 Task: Open Card Change Request Review in Board Product Feature Prioritization and Roadmap Planning to Workspace Compliance and Regulation and add a team member Softage.2@softage.net, a label Yellow, a checklist Financial Forecasting, an attachment from your google drive, a color Yellow and finally, add a card description 'Conduct customer research for new product design and development' and a comment 'Collaboration and communication are key to success for this task, so let us make sure everyone is informed and involved.'. Add a start date 'Jan 06, 1900' with a due date 'Jan 13, 1900'
Action: Mouse moved to (86, 44)
Screenshot: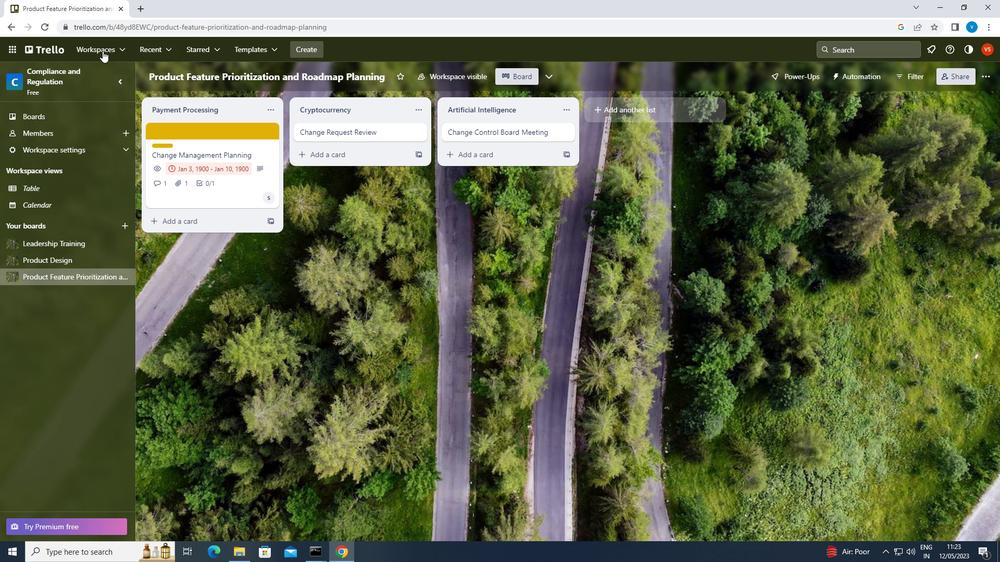 
Action: Mouse pressed left at (86, 44)
Screenshot: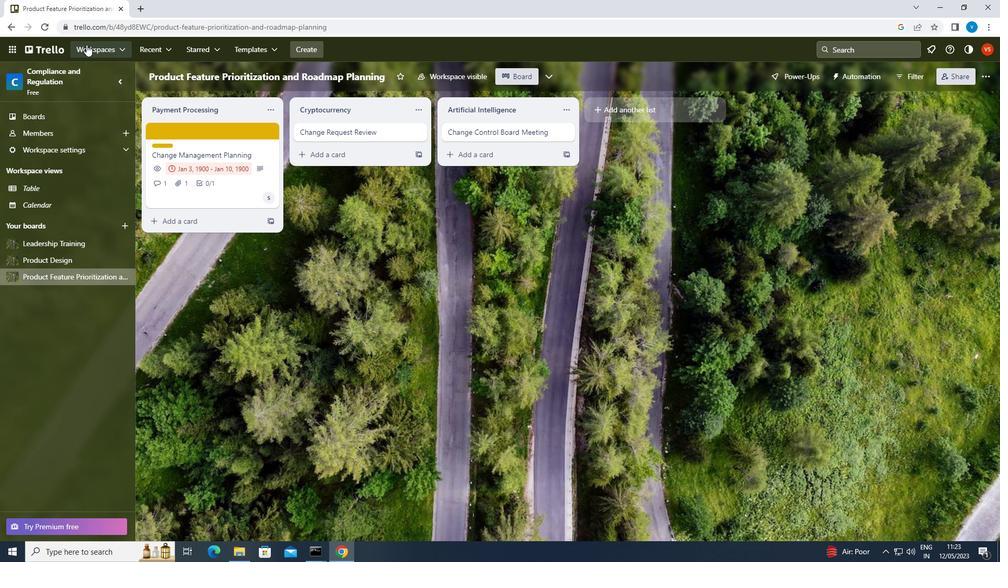 
Action: Mouse moved to (131, 277)
Screenshot: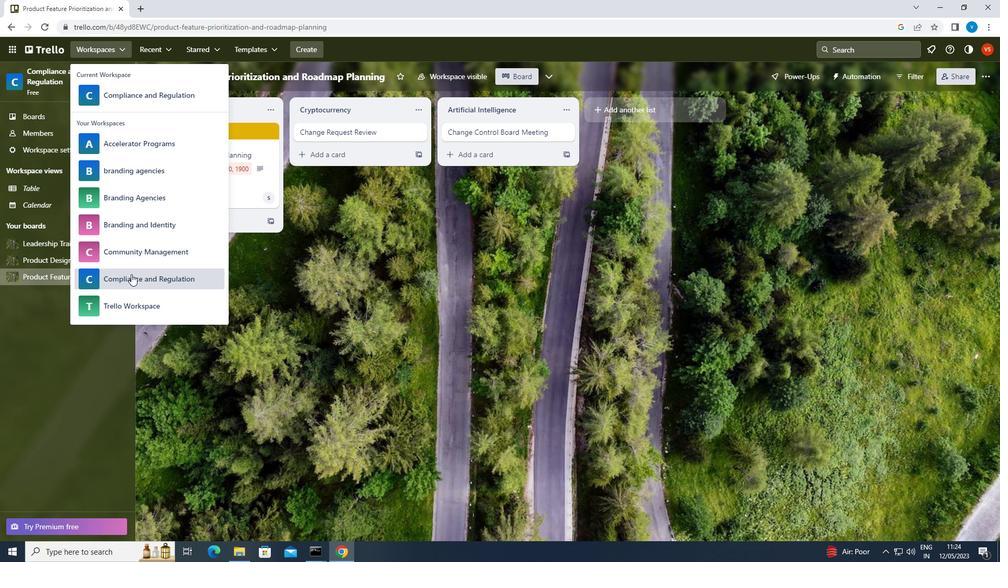 
Action: Mouse pressed left at (131, 277)
Screenshot: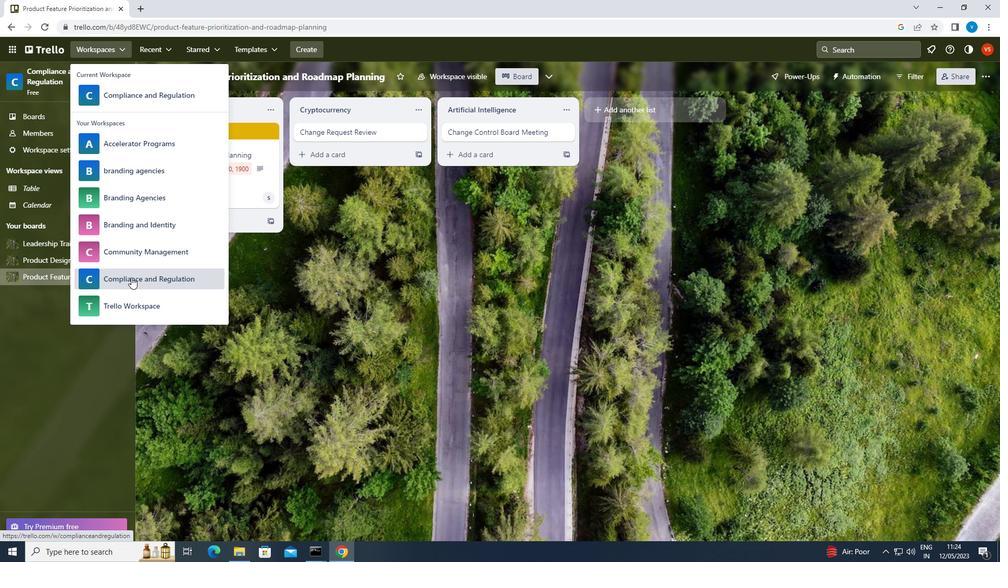 
Action: Mouse moved to (763, 422)
Screenshot: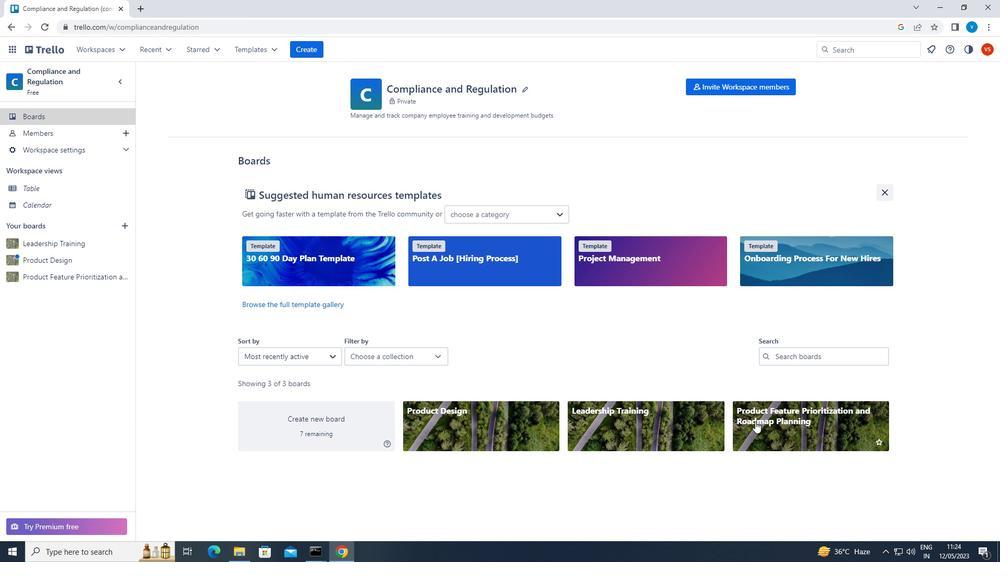 
Action: Mouse pressed left at (763, 422)
Screenshot: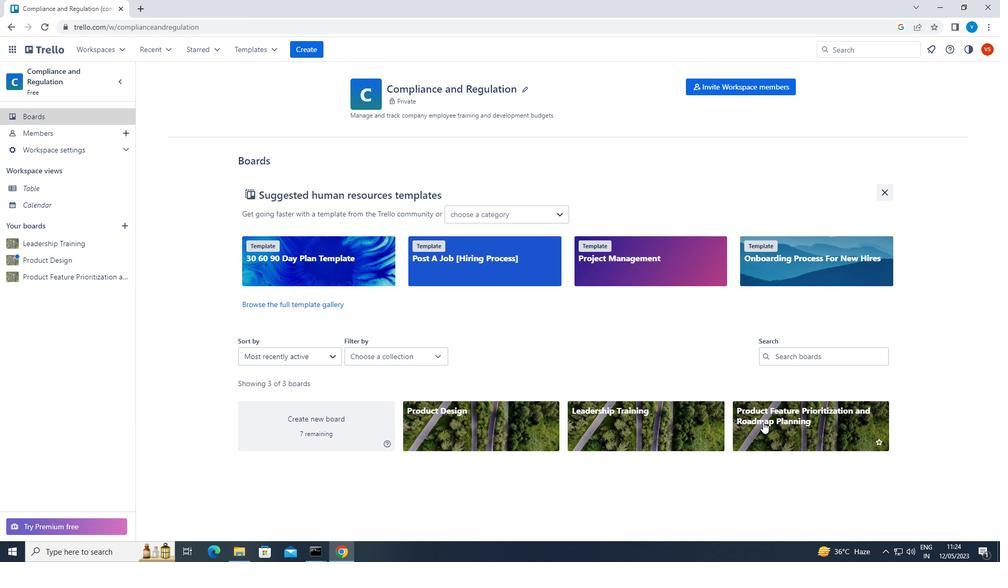 
Action: Mouse moved to (345, 133)
Screenshot: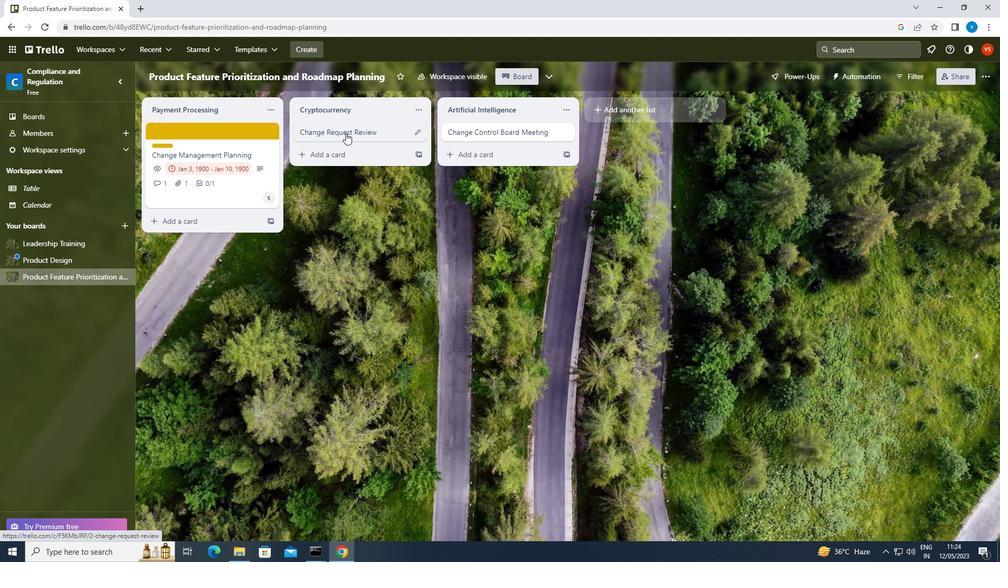 
Action: Mouse pressed left at (345, 133)
Screenshot: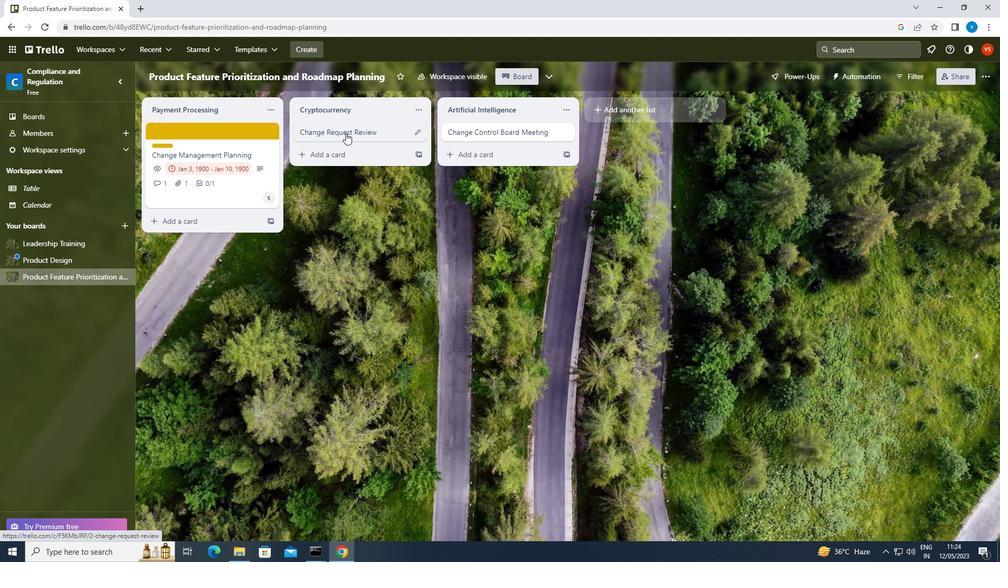 
Action: Mouse moved to (624, 169)
Screenshot: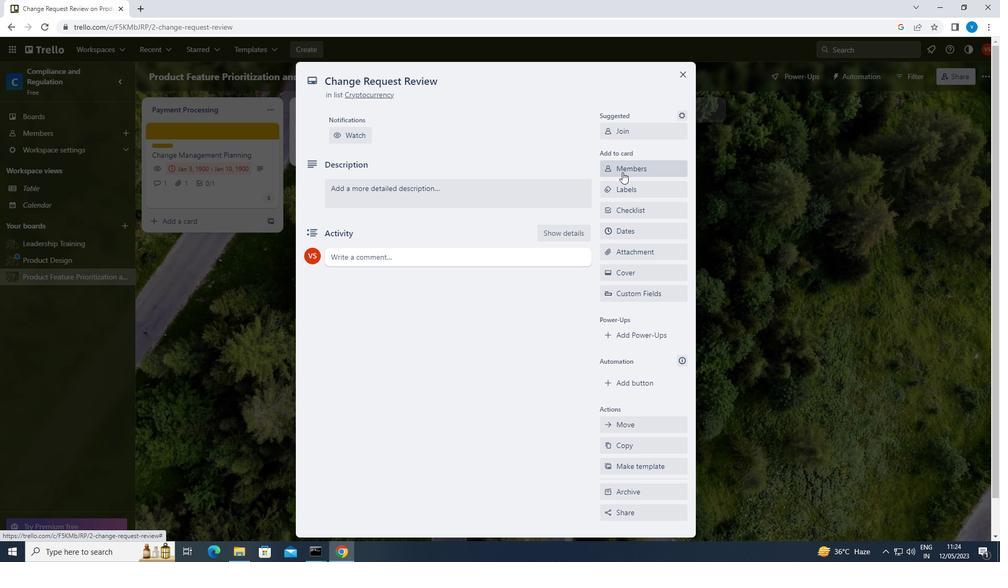 
Action: Mouse pressed left at (624, 169)
Screenshot: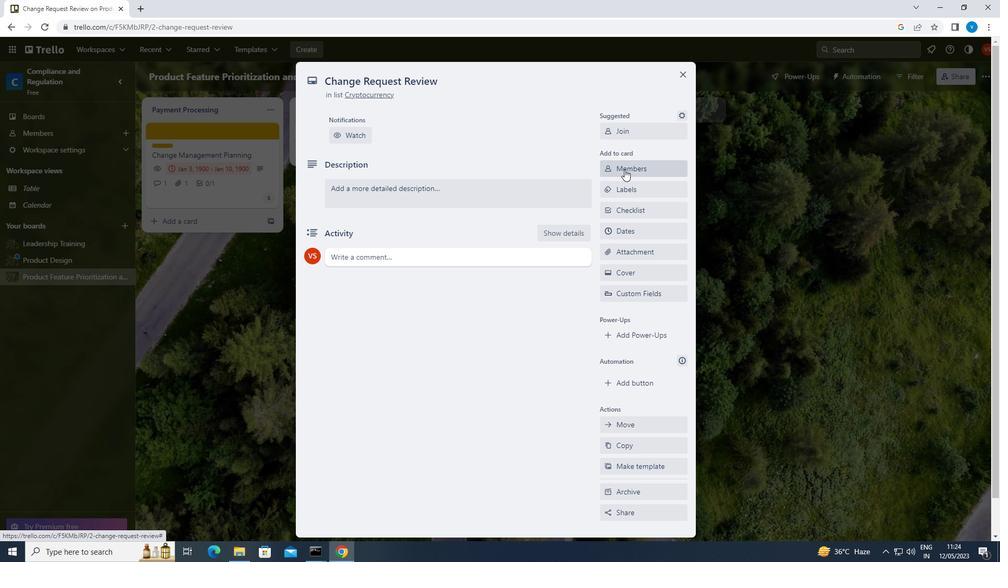 
Action: Key pressed <Key.shift>SOFTAGE.2<Key.shift><Key.shift>@SOFTAGE.NET
Screenshot: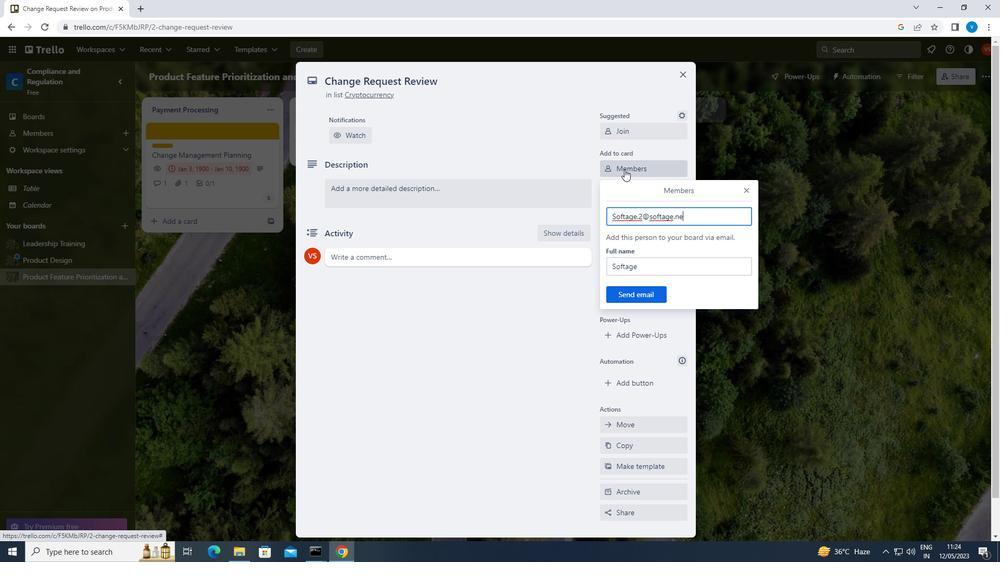 
Action: Mouse moved to (655, 290)
Screenshot: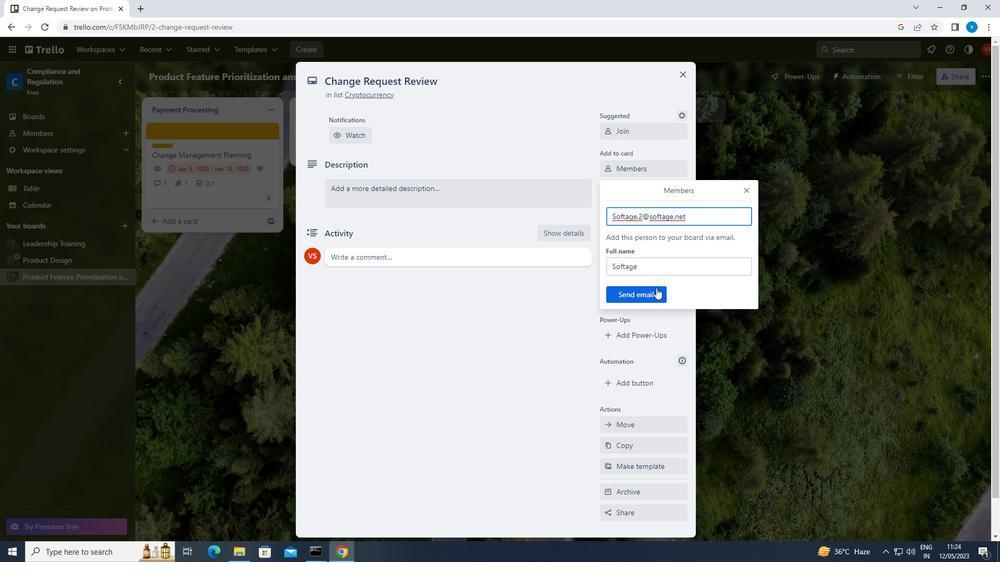 
Action: Mouse pressed left at (655, 290)
Screenshot: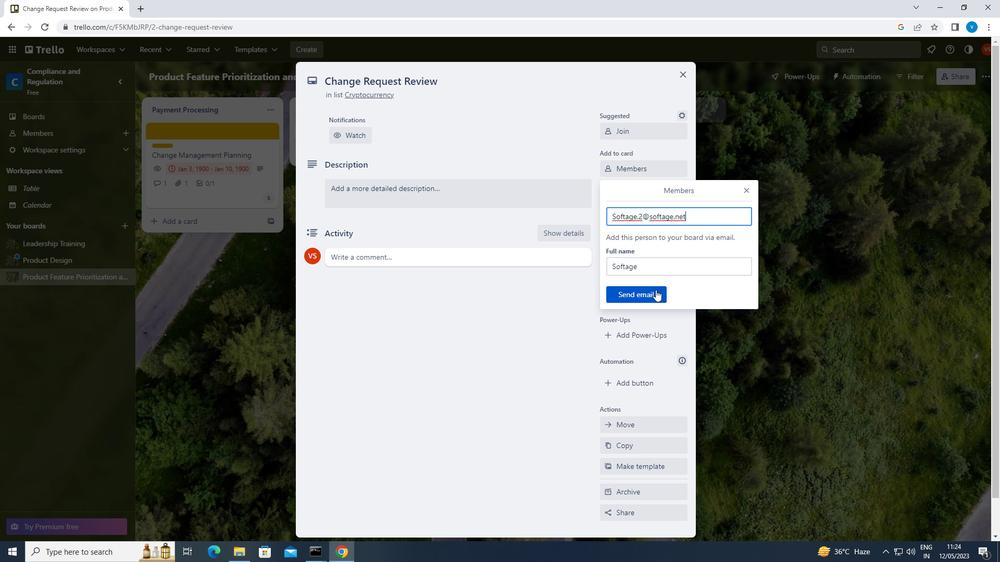 
Action: Mouse moved to (661, 192)
Screenshot: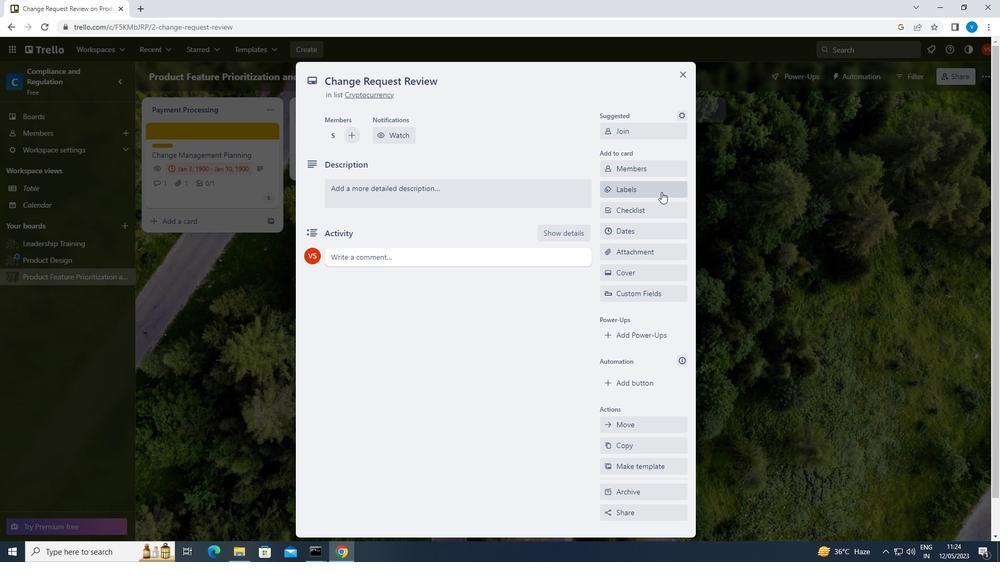 
Action: Mouse pressed left at (661, 192)
Screenshot: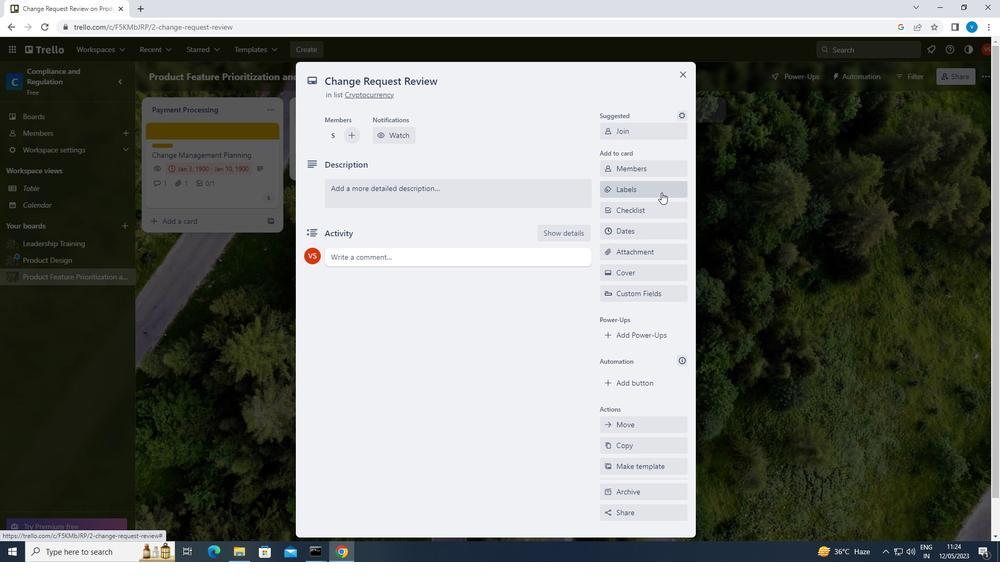 
Action: Mouse moved to (660, 291)
Screenshot: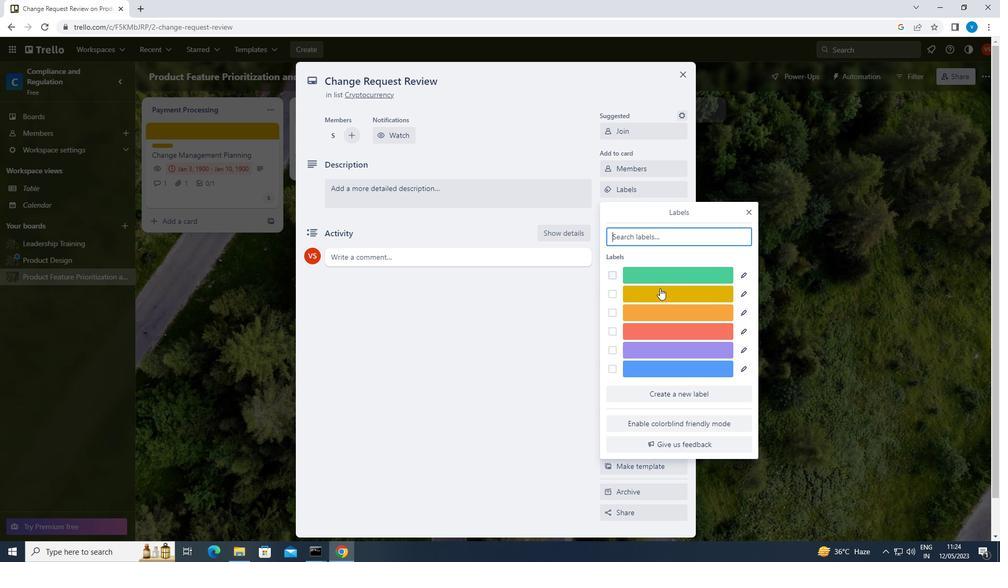 
Action: Mouse pressed left at (660, 291)
Screenshot: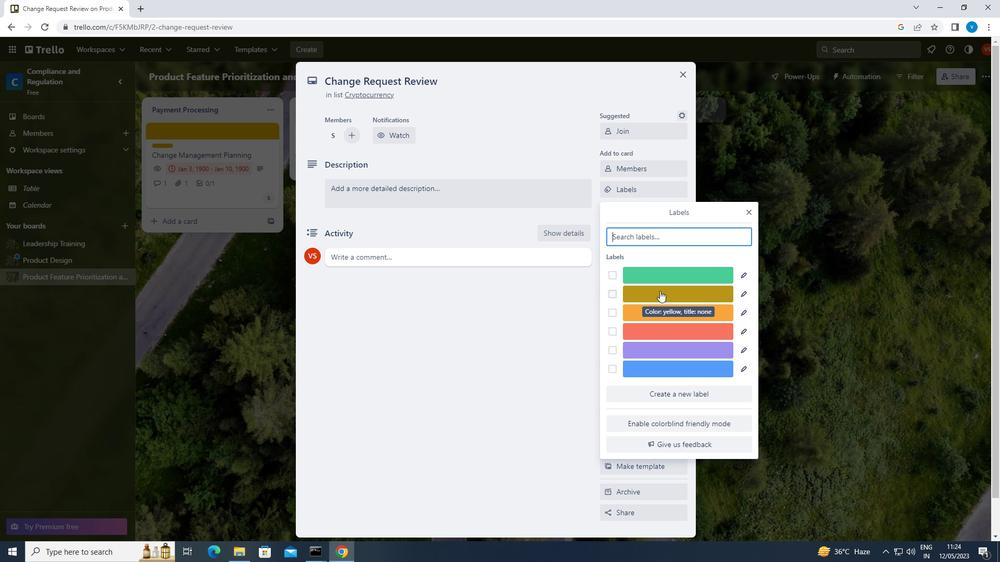 
Action: Mouse moved to (752, 210)
Screenshot: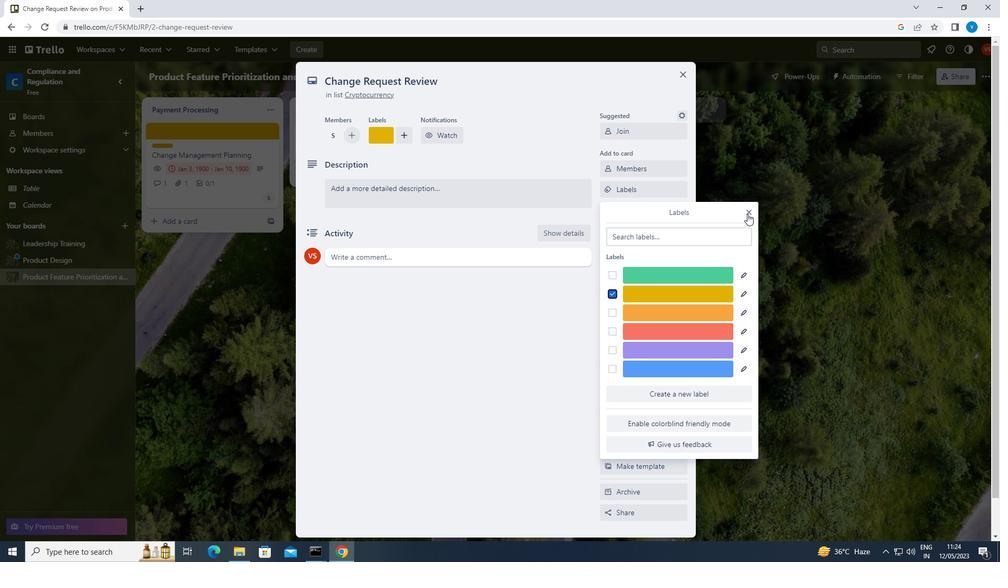 
Action: Mouse pressed left at (752, 210)
Screenshot: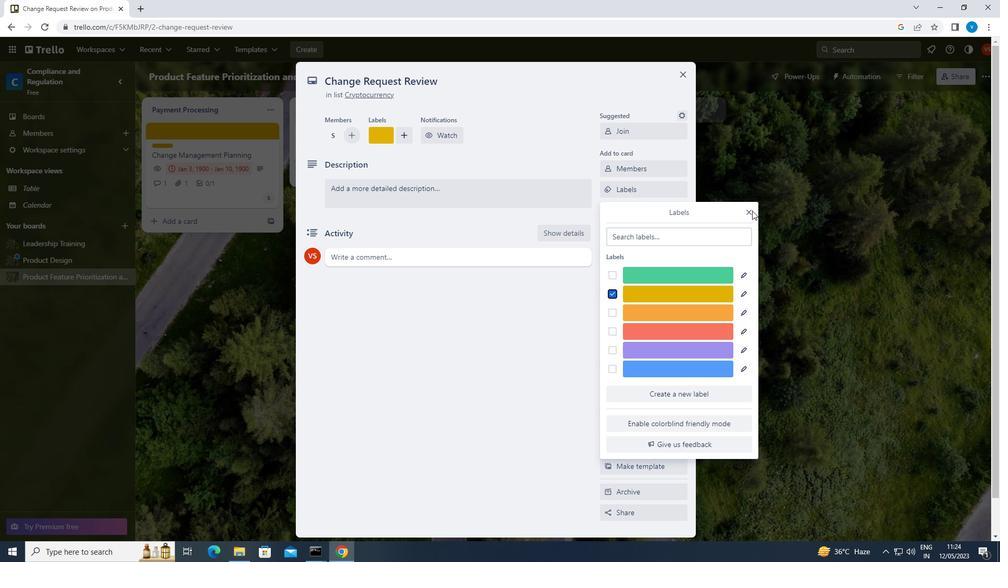 
Action: Mouse moved to (750, 211)
Screenshot: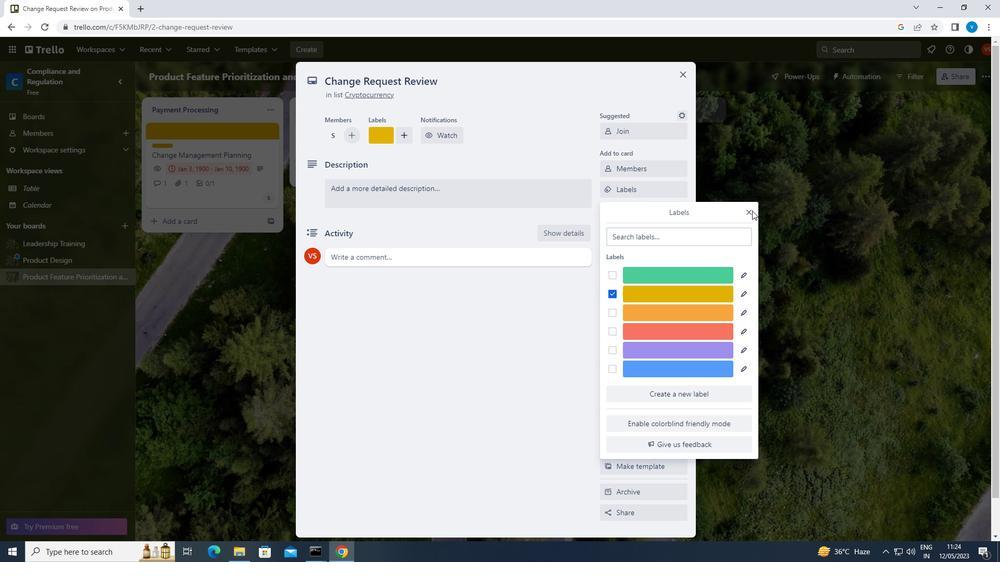 
Action: Mouse pressed left at (750, 211)
Screenshot: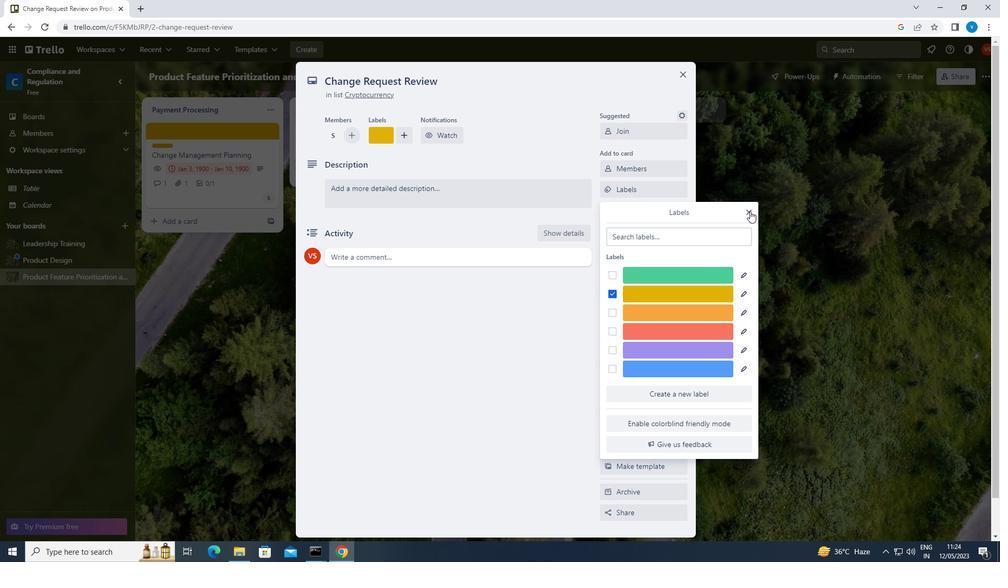 
Action: Mouse moved to (619, 211)
Screenshot: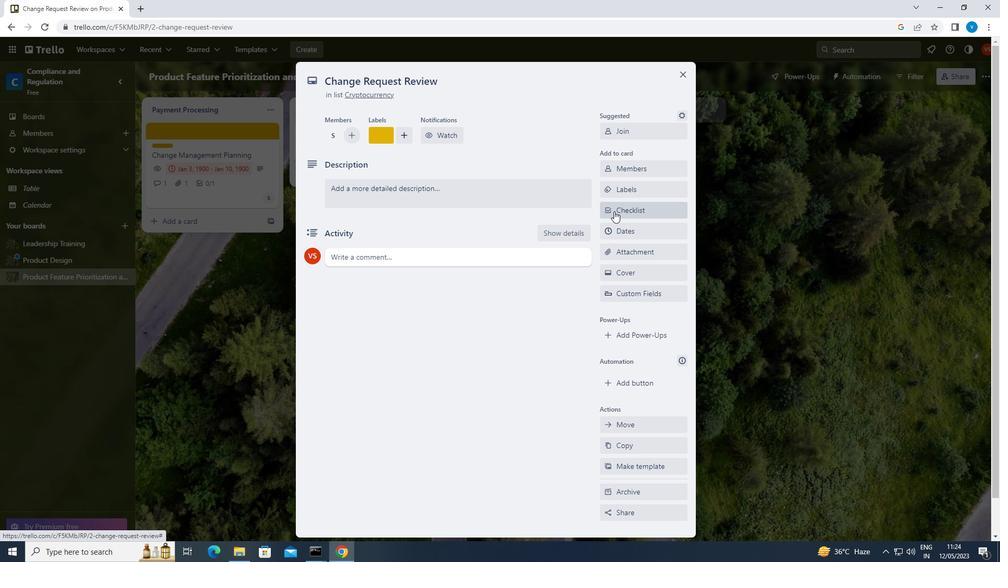 
Action: Mouse pressed left at (619, 211)
Screenshot: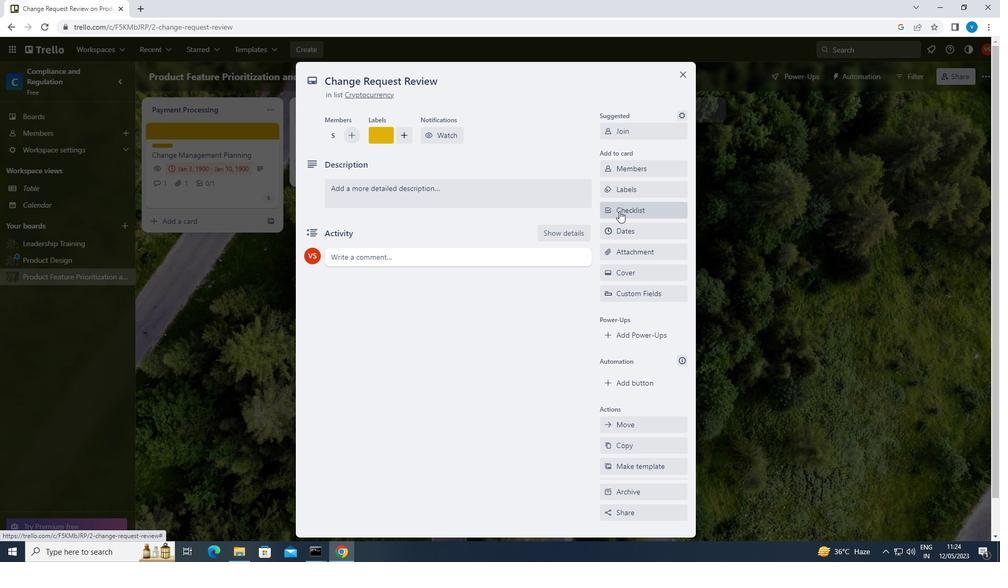 
Action: Mouse moved to (640, 325)
Screenshot: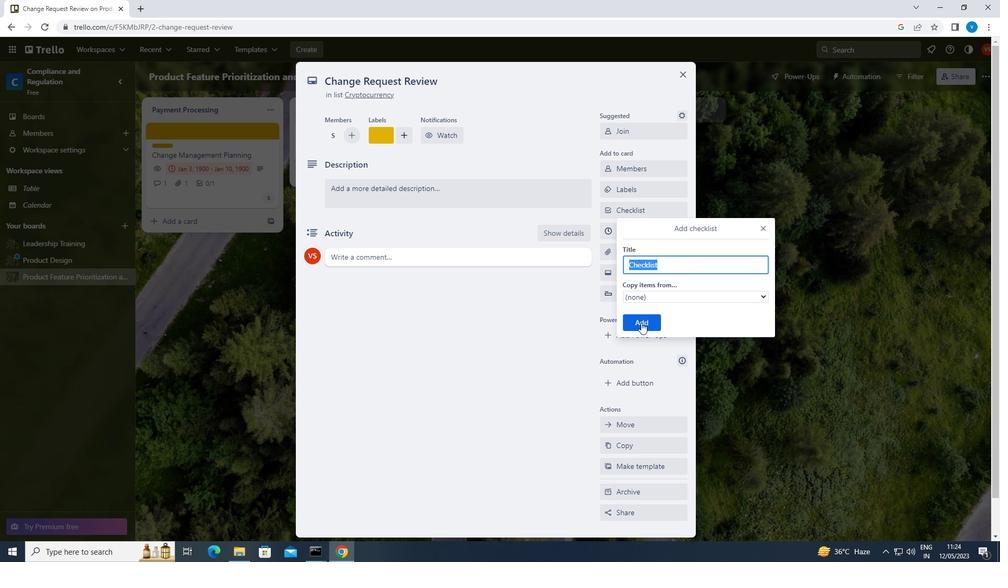 
Action: Mouse pressed left at (640, 325)
Screenshot: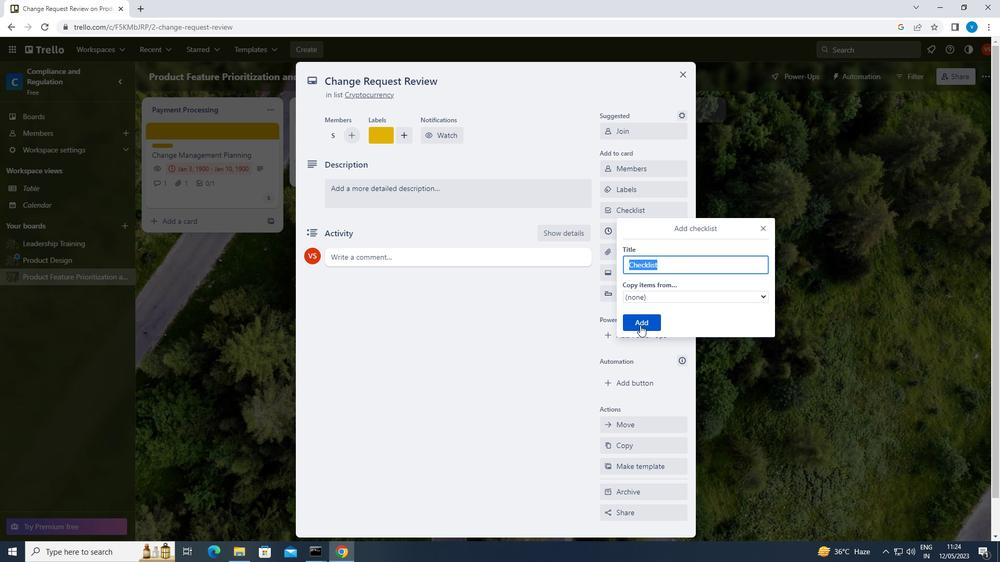 
Action: Mouse moved to (539, 276)
Screenshot: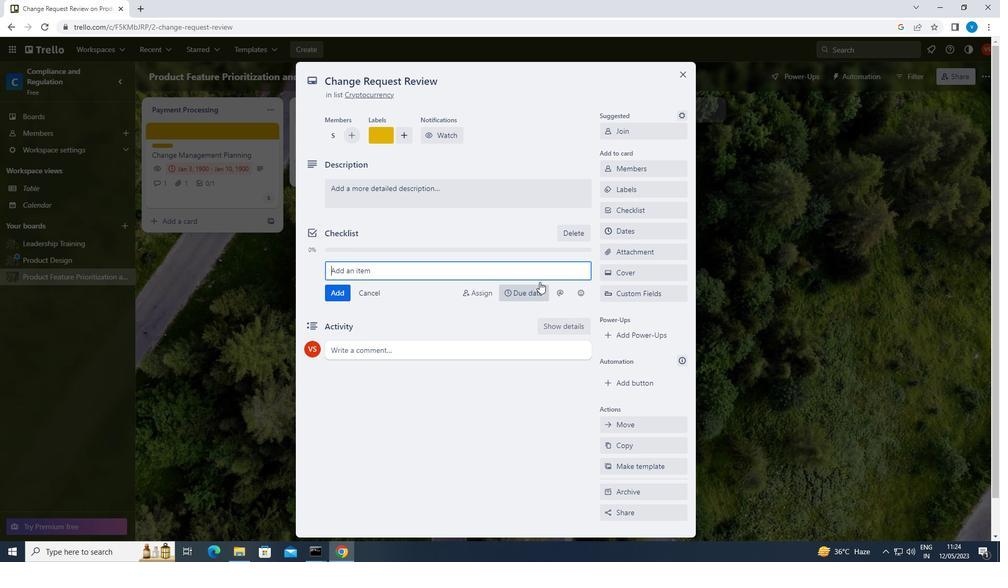 
Action: Key pressed <Key.shift>FINANCIAL<Key.space><Key.shift>FORECASTING
Screenshot: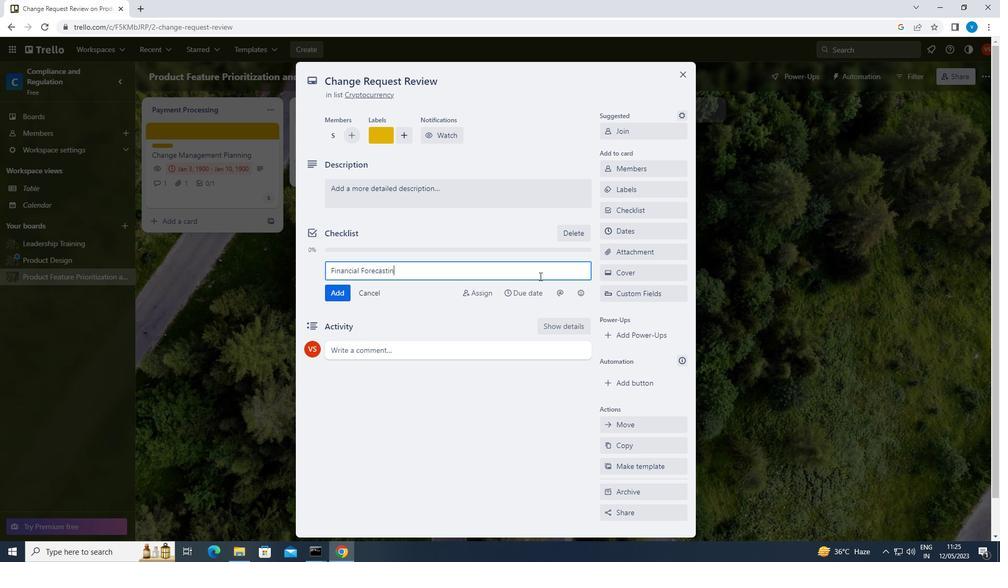 
Action: Mouse moved to (342, 292)
Screenshot: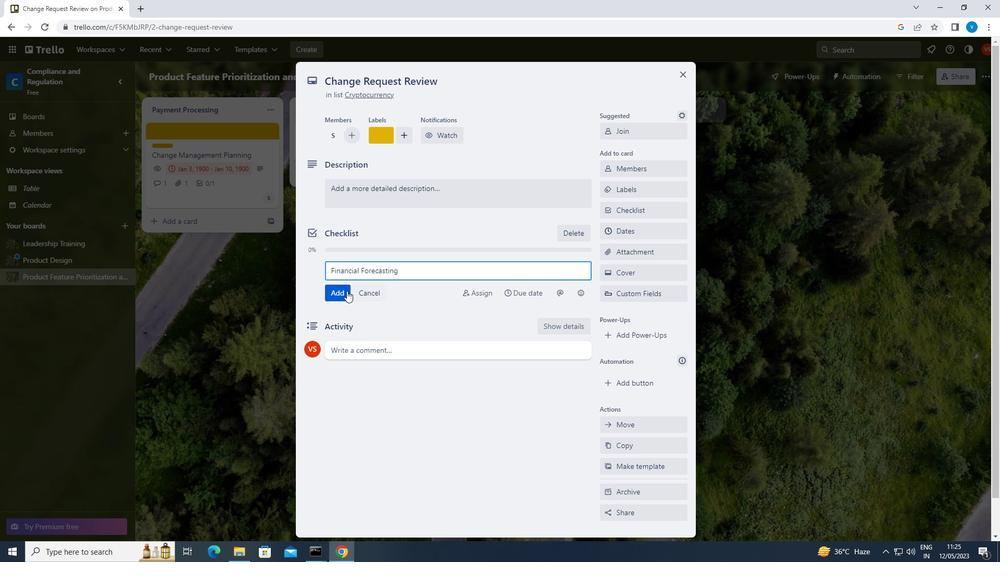 
Action: Mouse pressed left at (342, 292)
Screenshot: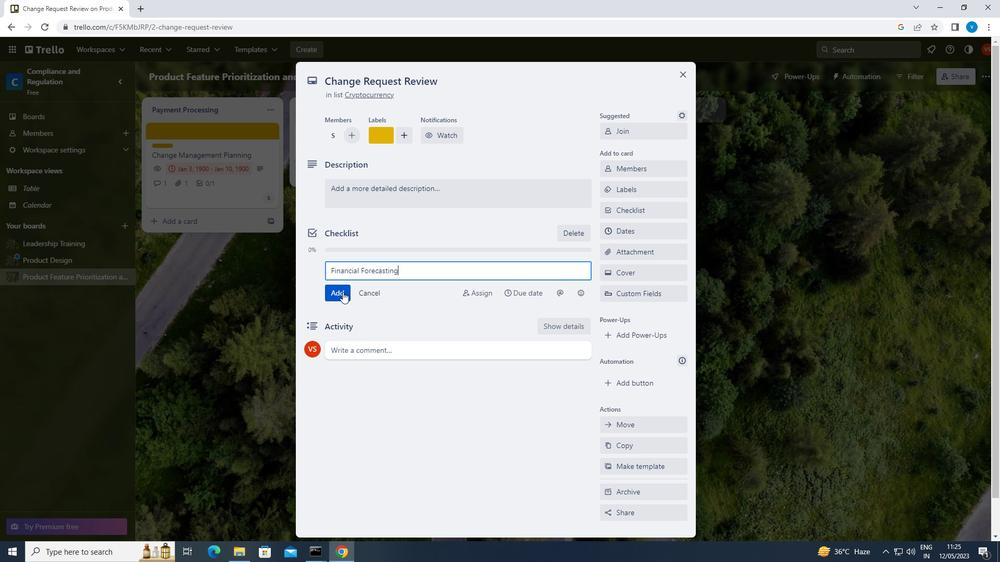 
Action: Mouse moved to (645, 248)
Screenshot: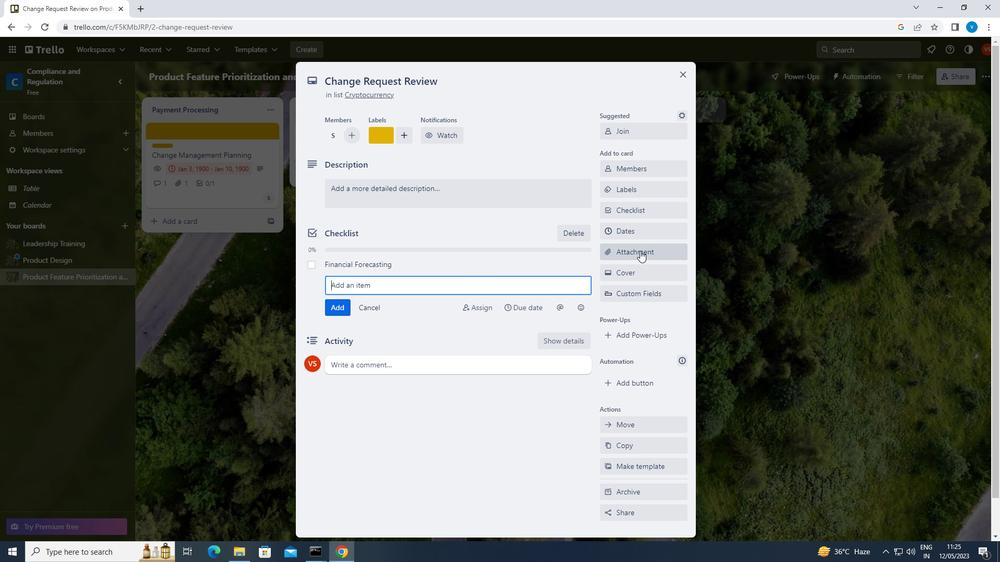 
Action: Mouse pressed left at (645, 248)
Screenshot: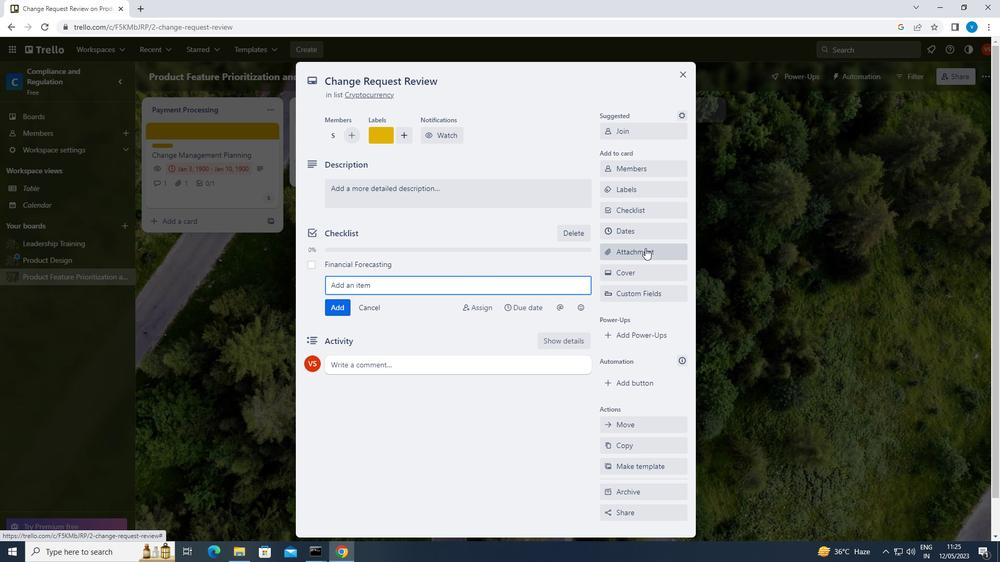 
Action: Mouse moved to (631, 331)
Screenshot: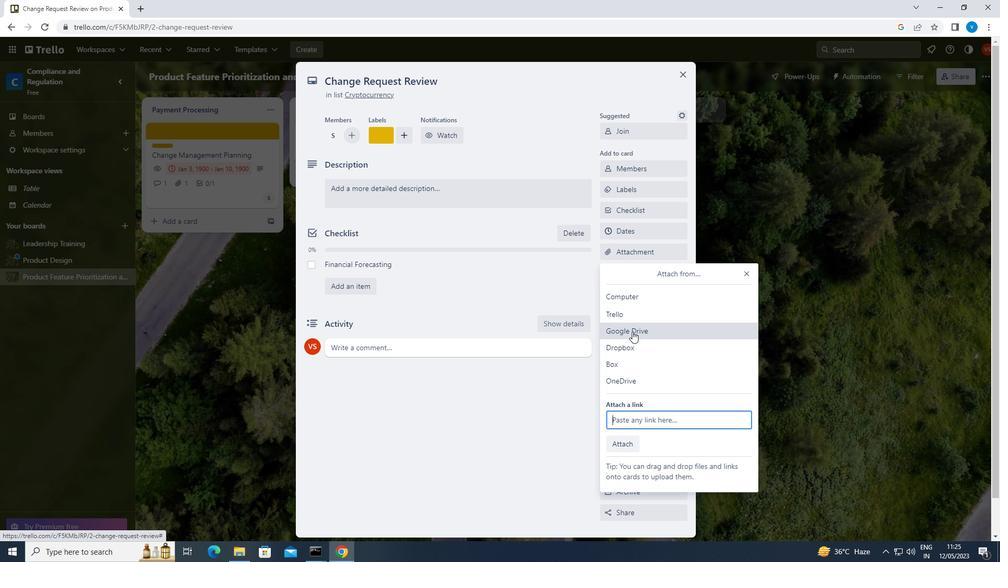 
Action: Mouse pressed left at (631, 331)
Screenshot: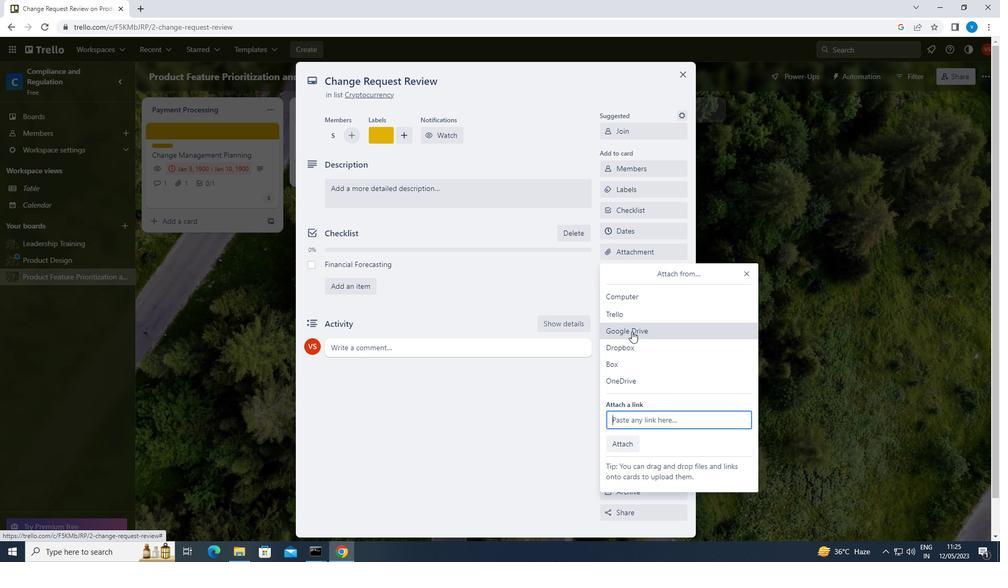 
Action: Mouse moved to (304, 253)
Screenshot: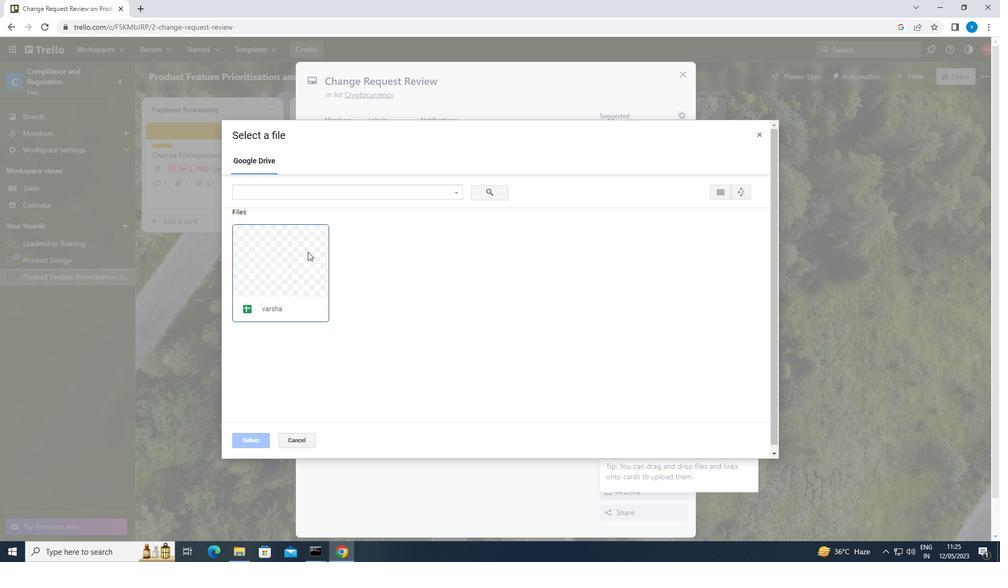
Action: Mouse pressed left at (304, 253)
Screenshot: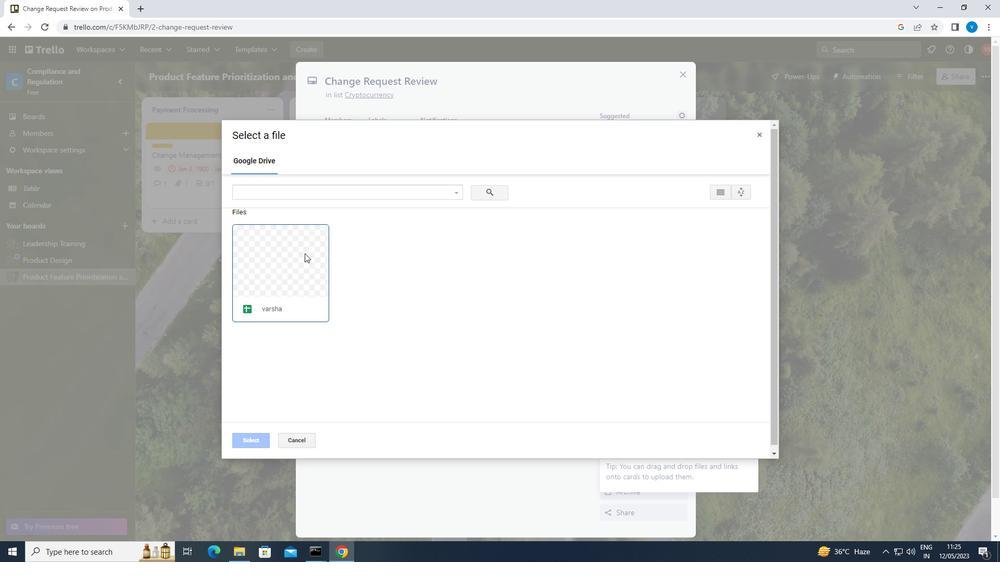 
Action: Mouse moved to (246, 438)
Screenshot: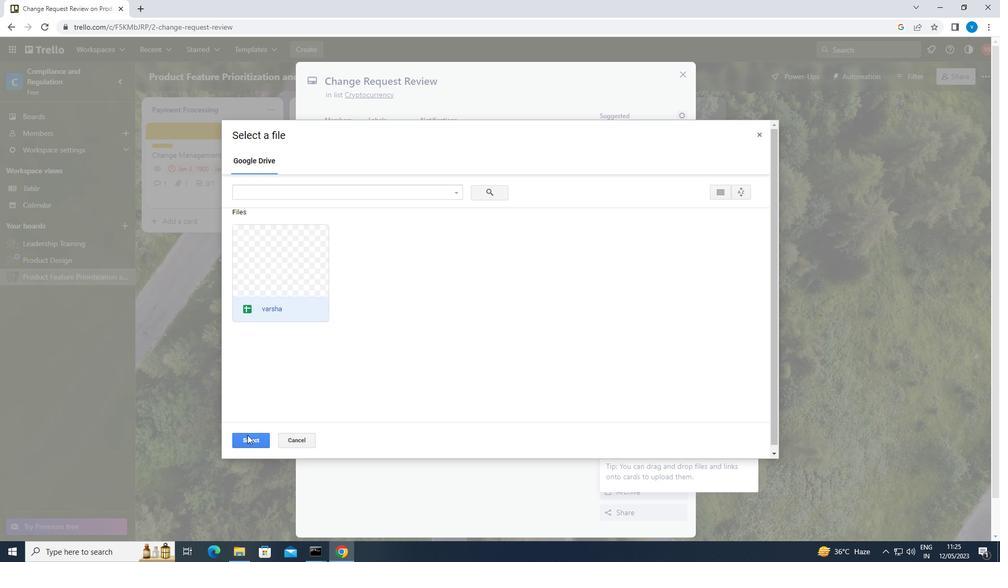 
Action: Mouse pressed left at (246, 438)
Screenshot: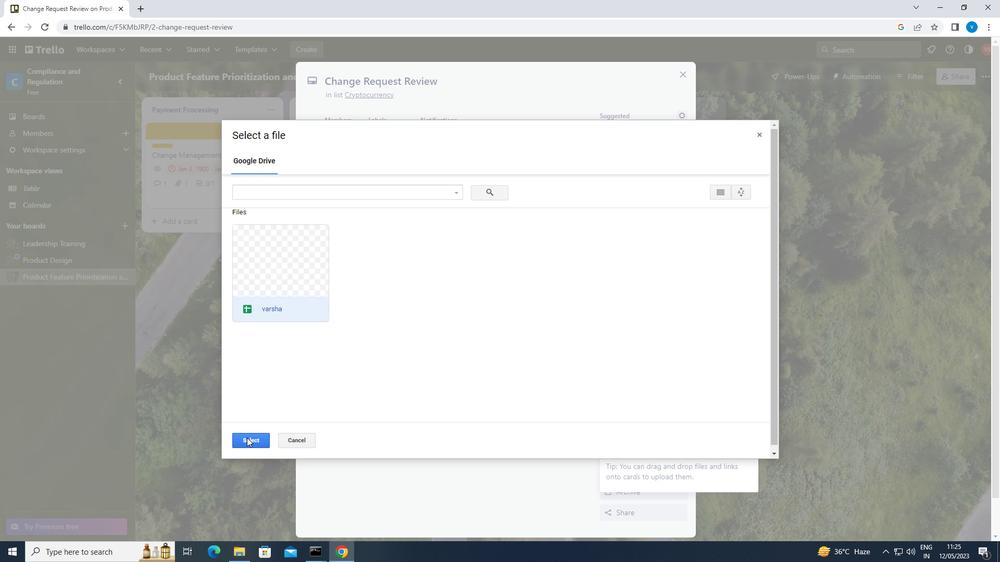 
Action: Mouse moved to (632, 276)
Screenshot: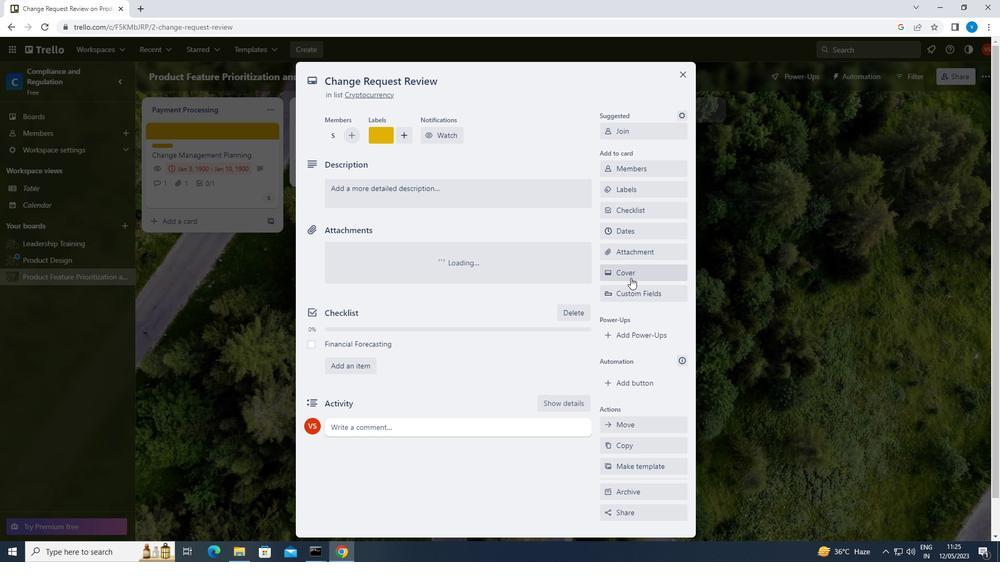
Action: Mouse pressed left at (632, 276)
Screenshot: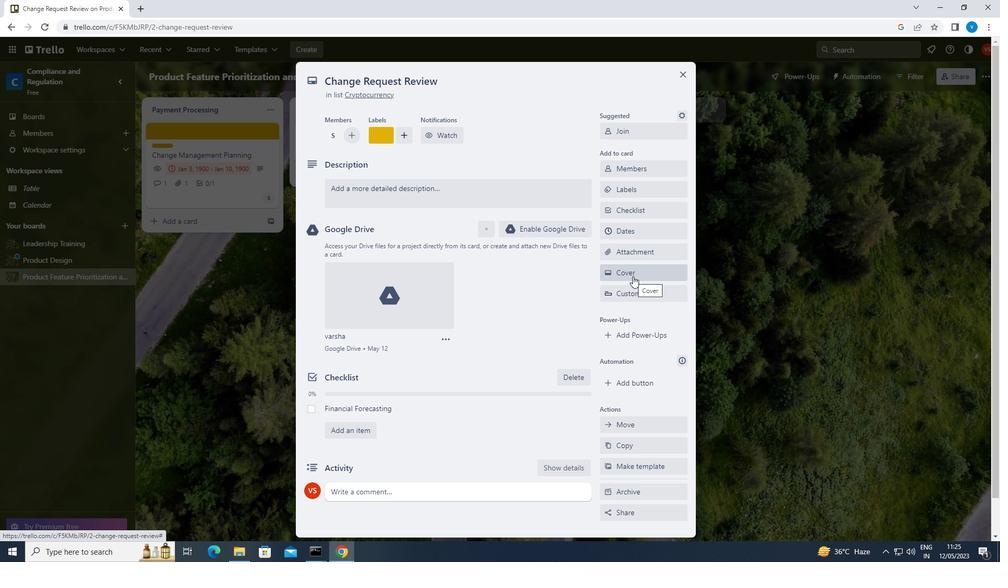
Action: Mouse moved to (651, 166)
Screenshot: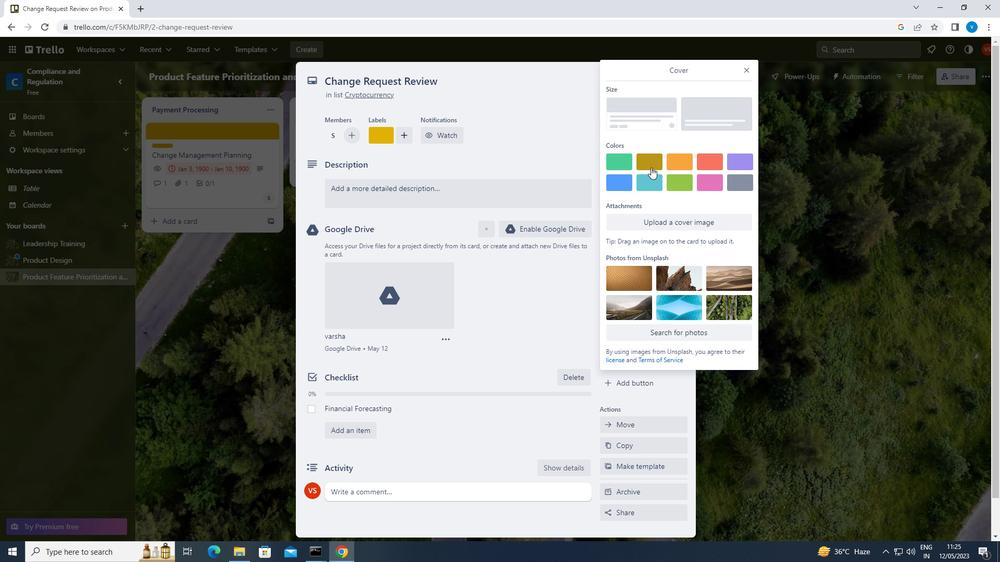
Action: Mouse pressed left at (651, 166)
Screenshot: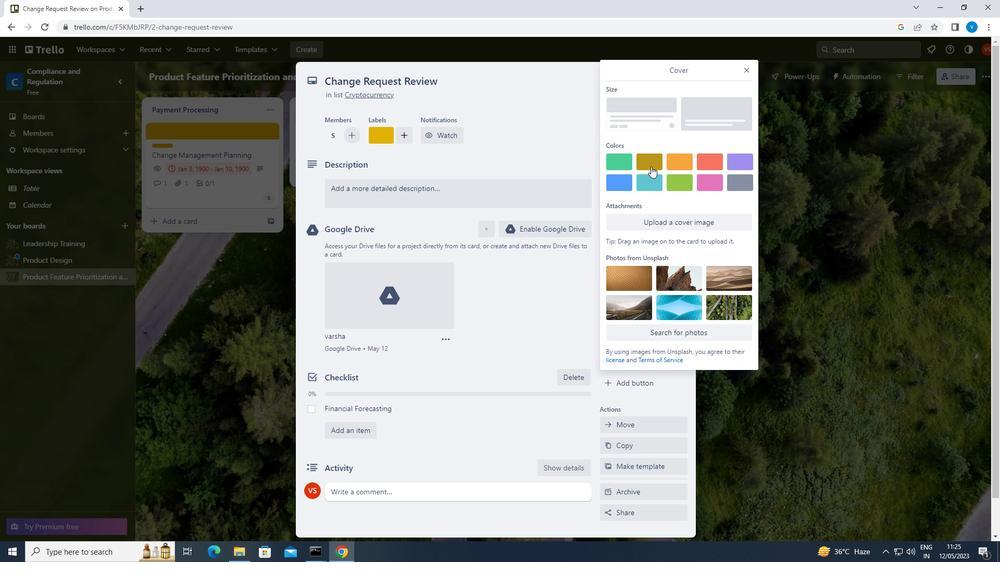 
Action: Mouse moved to (461, 251)
Screenshot: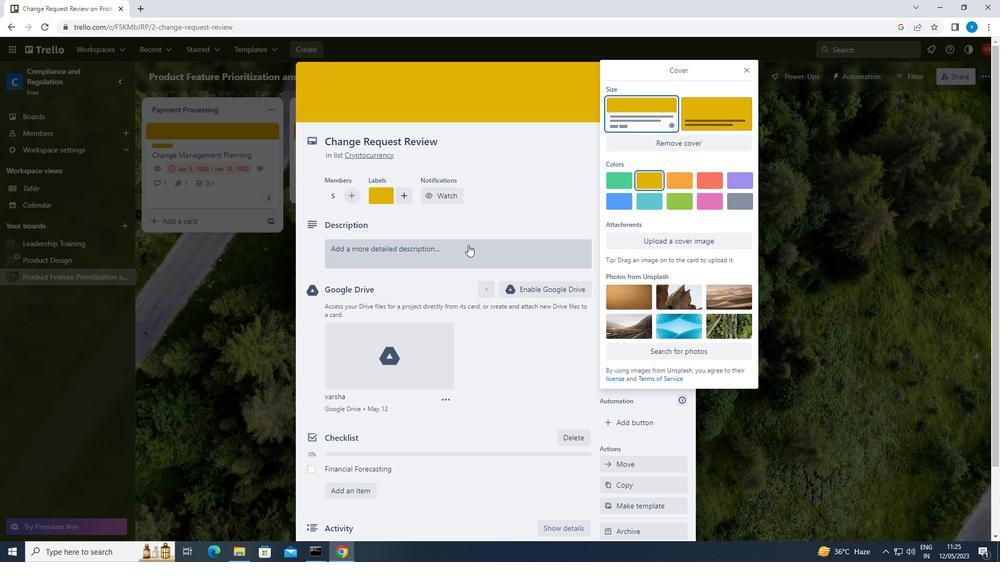 
Action: Mouse pressed left at (461, 251)
Screenshot: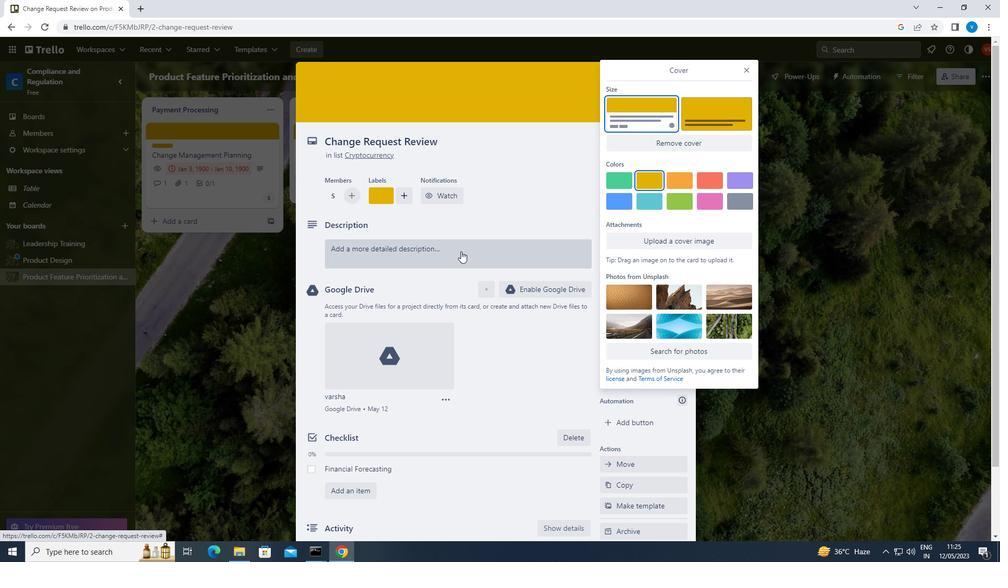 
Action: Key pressed <Key.shift>CONDUCT<Key.space>CUSTOMER<Key.space>RESEARCH<Key.space>FOR<Key.space>NEW<Key.space>PRODUCT<Key.space>DESIGN<Key.space>AND<Key.space>DEVELOPMENT
Screenshot: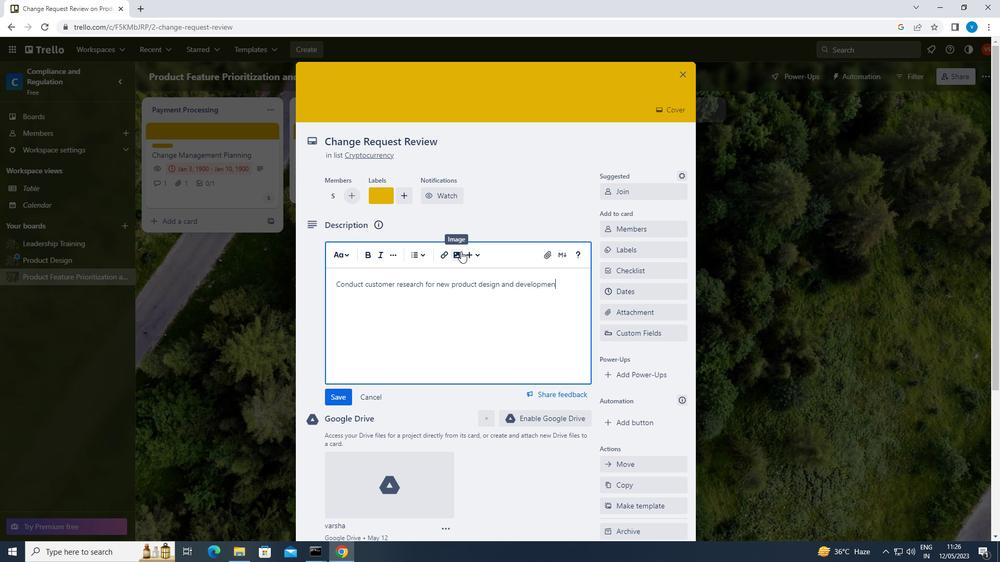 
Action: Mouse moved to (451, 337)
Screenshot: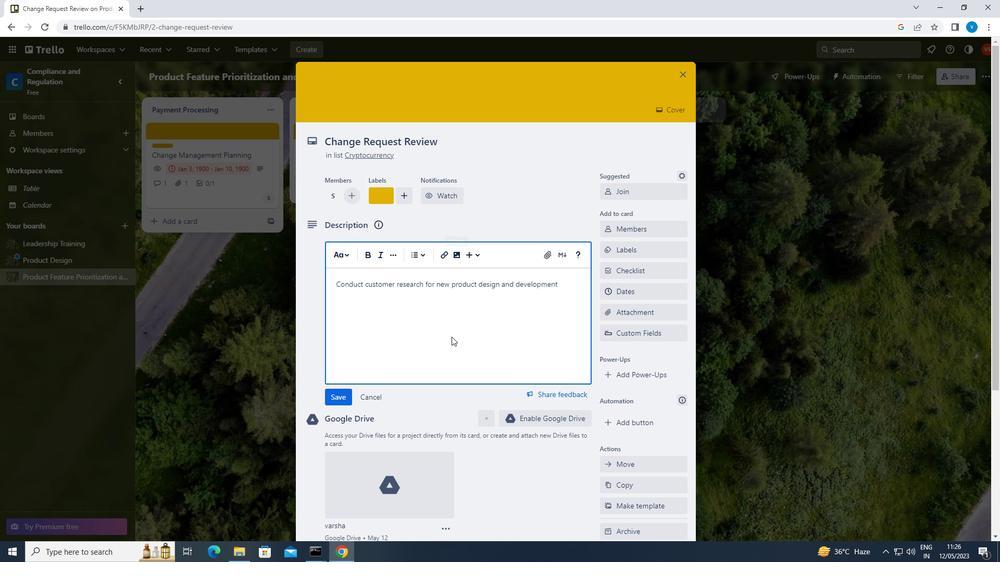 
Action: Mouse scrolled (451, 336) with delta (0, 0)
Screenshot: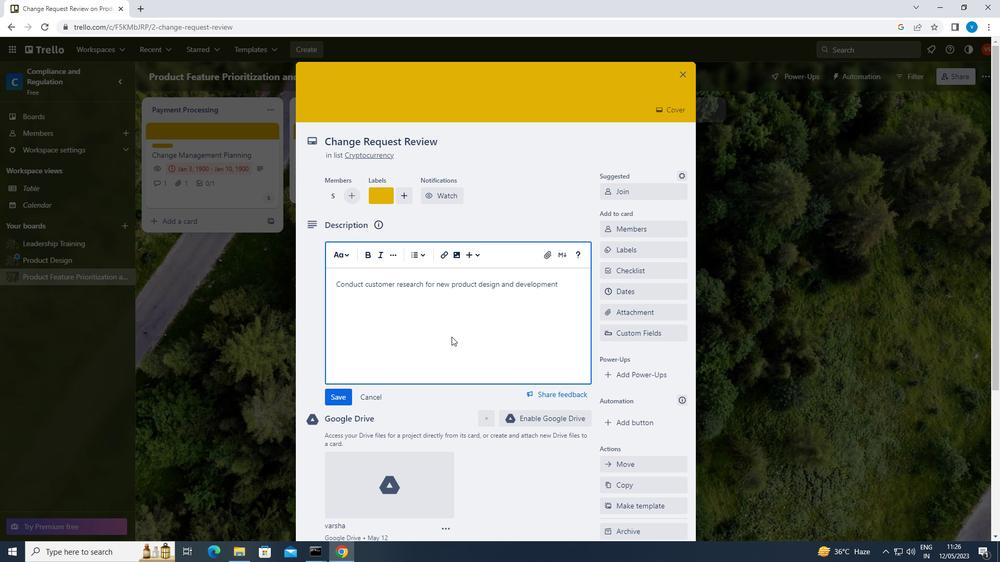 
Action: Mouse scrolled (451, 336) with delta (0, 0)
Screenshot: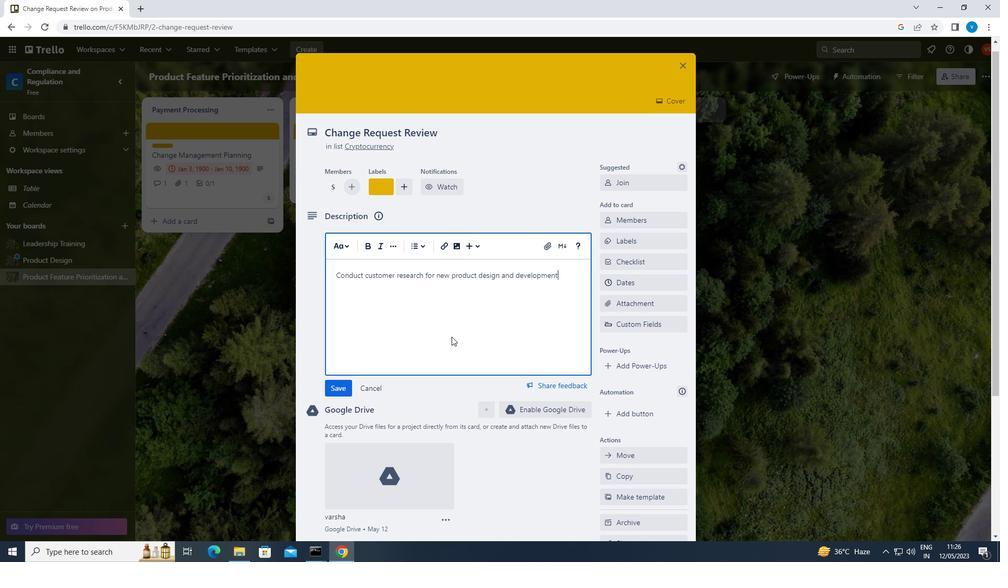 
Action: Mouse scrolled (451, 336) with delta (0, 0)
Screenshot: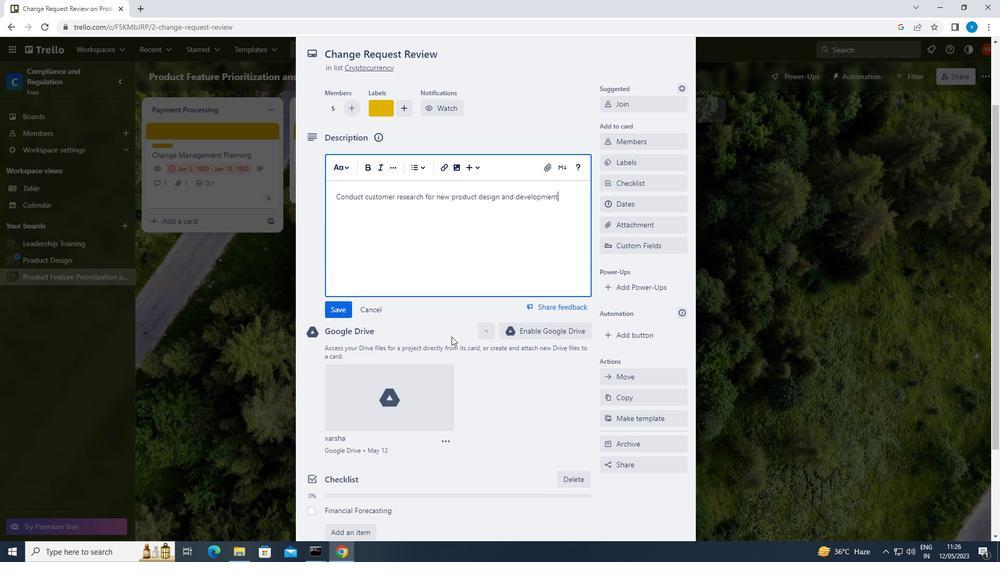 
Action: Mouse moved to (343, 240)
Screenshot: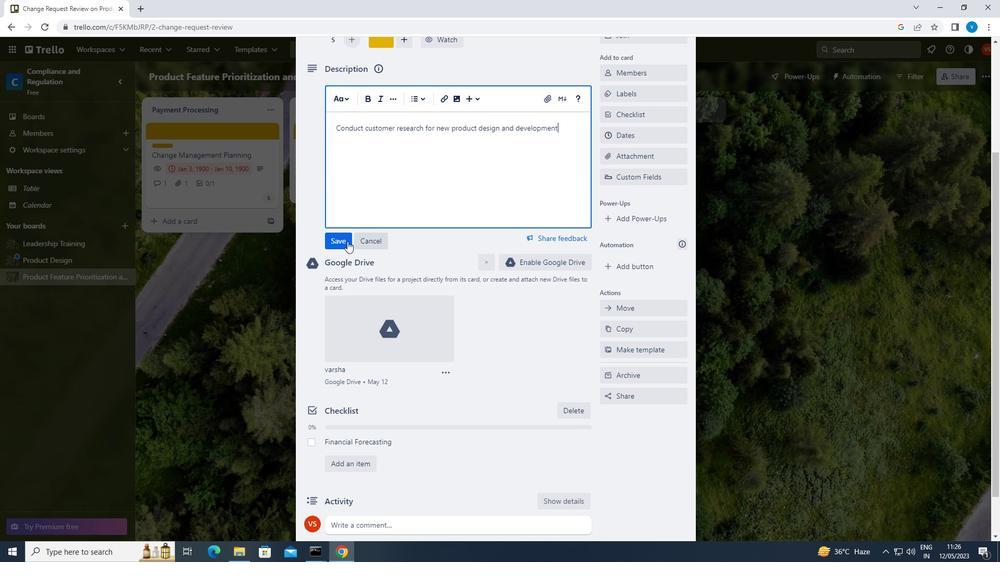 
Action: Mouse pressed left at (343, 240)
Screenshot: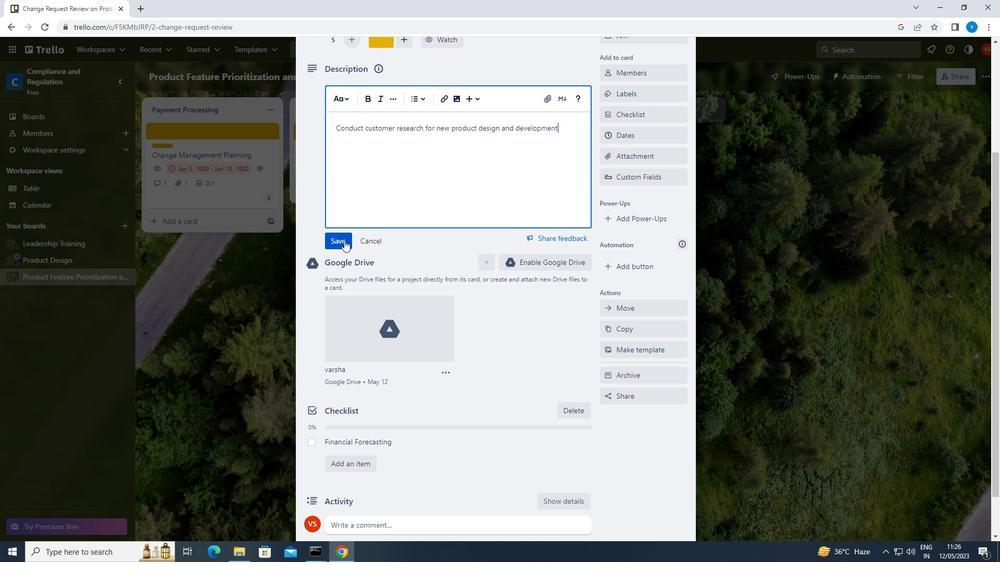 
Action: Mouse moved to (395, 455)
Screenshot: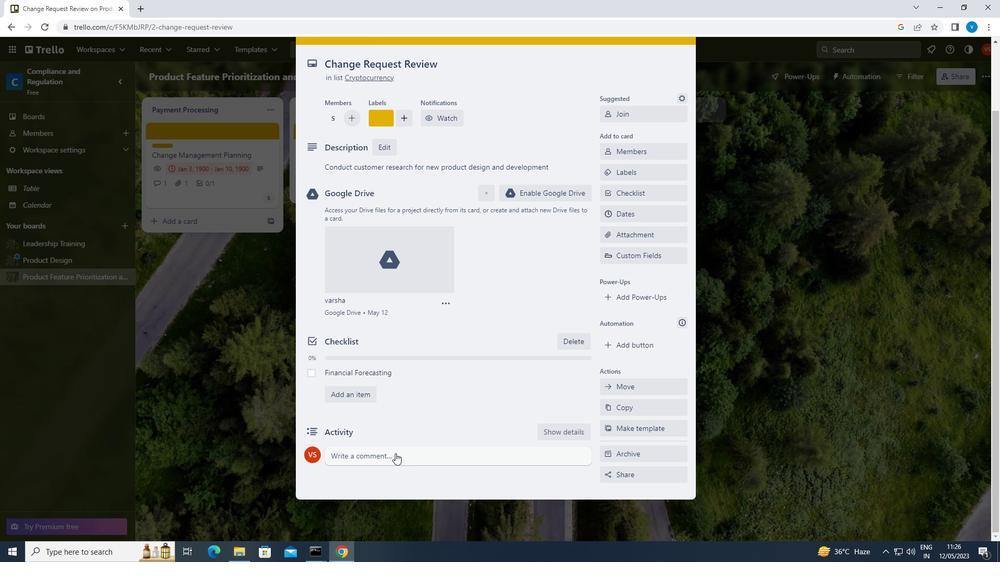 
Action: Mouse pressed left at (395, 455)
Screenshot: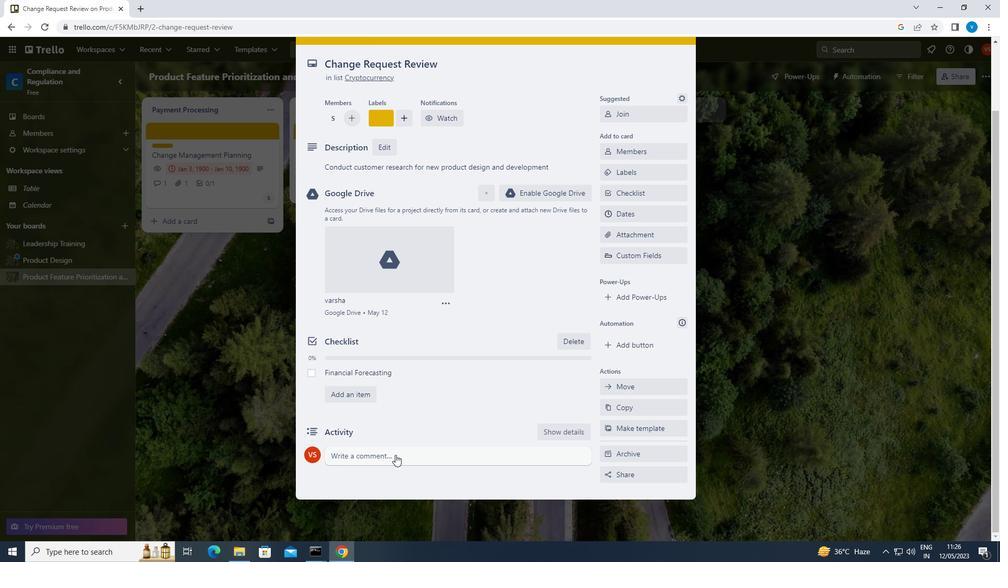 
Action: Key pressed <Key.shift><Key.shift><Key.shift>COLLABORATION<Key.space>AND<Key.space>COMMUNICATION<Key.space>ARE<Key.space>KEY<Key.space>TO<Key.space>SUCCESS<Key.space>FOR<Key.space>THIS<Key.space>TASK,<Key.space>SO<Key.space>LET<Key.space>US<Key.space>MAKE<Key.space>SURE<Key.space>EVERYONE<Key.space>IS<Key.space>INFORMED<Key.space>AND<Key.space>INVOLVED.
Screenshot: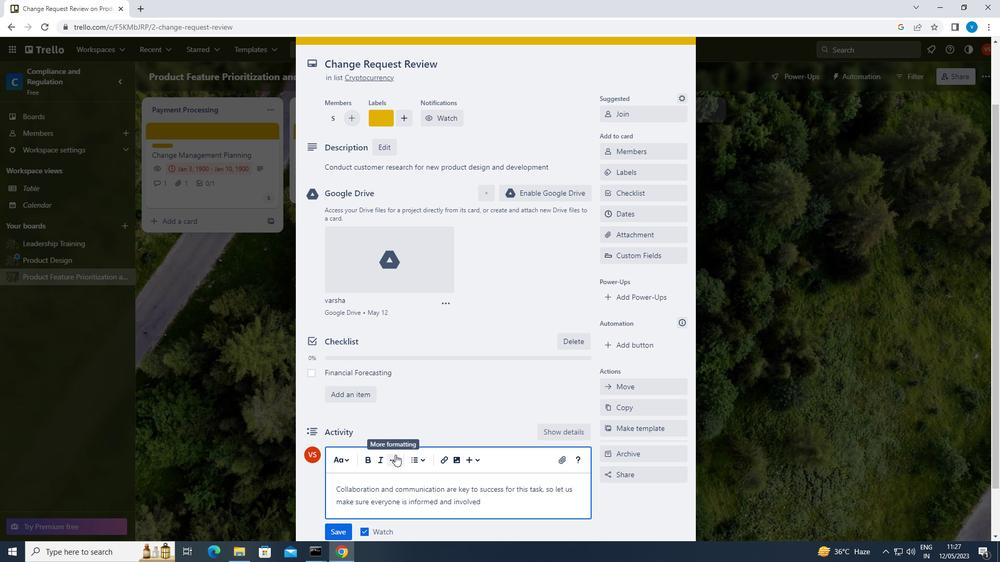 
Action: Mouse moved to (345, 531)
Screenshot: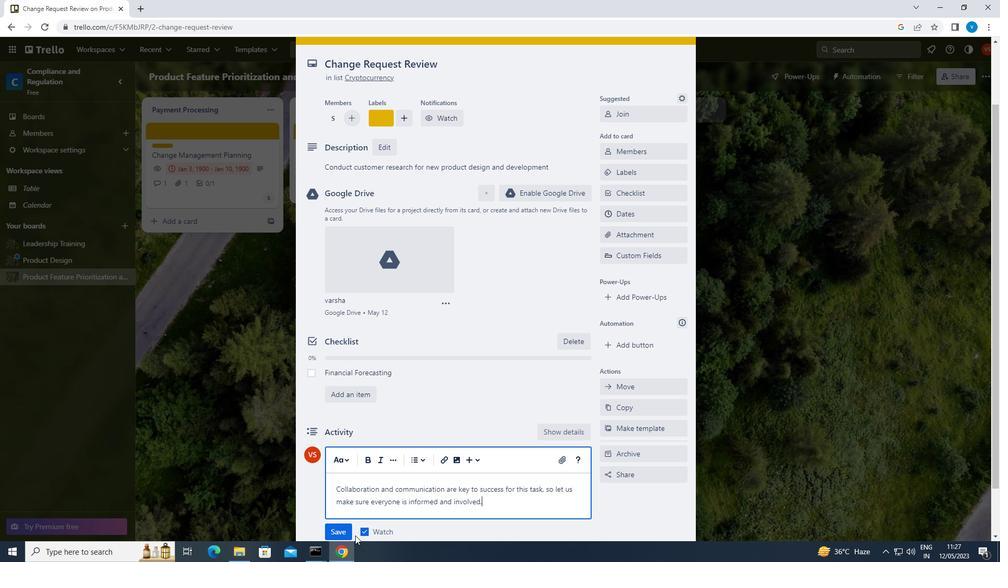 
Action: Mouse pressed left at (345, 531)
Screenshot: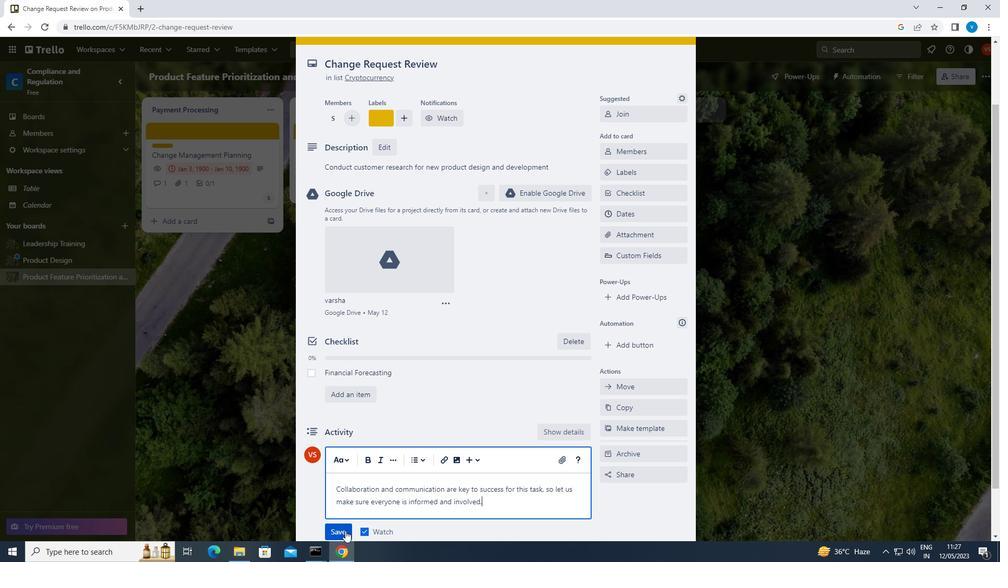 
Action: Mouse moved to (654, 212)
Screenshot: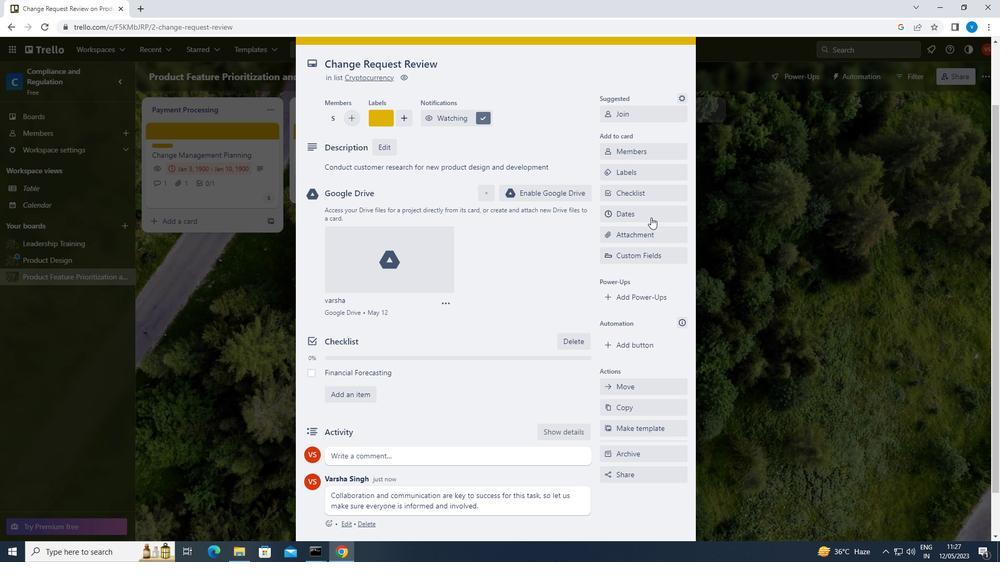 
Action: Mouse pressed left at (654, 212)
Screenshot: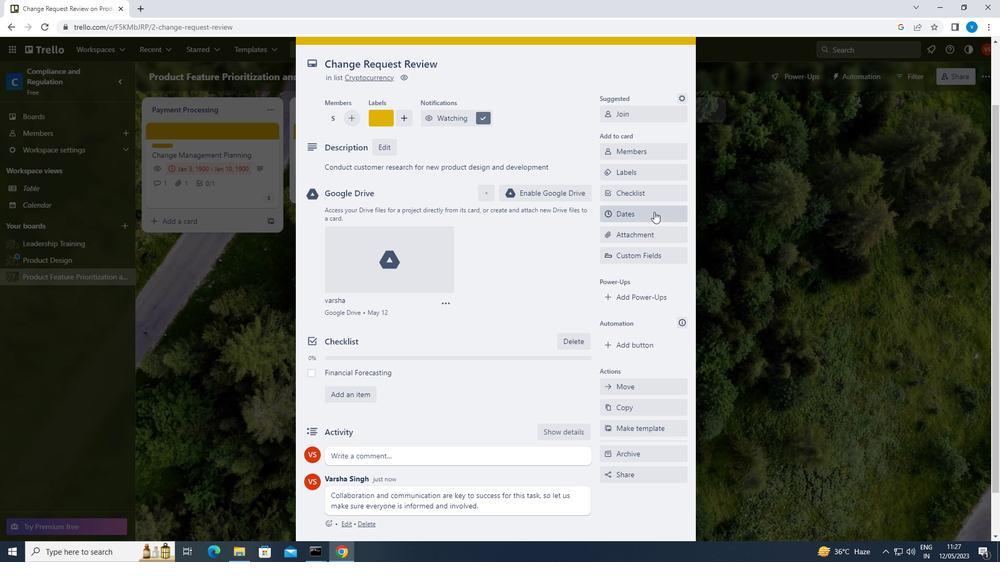 
Action: Mouse moved to (611, 265)
Screenshot: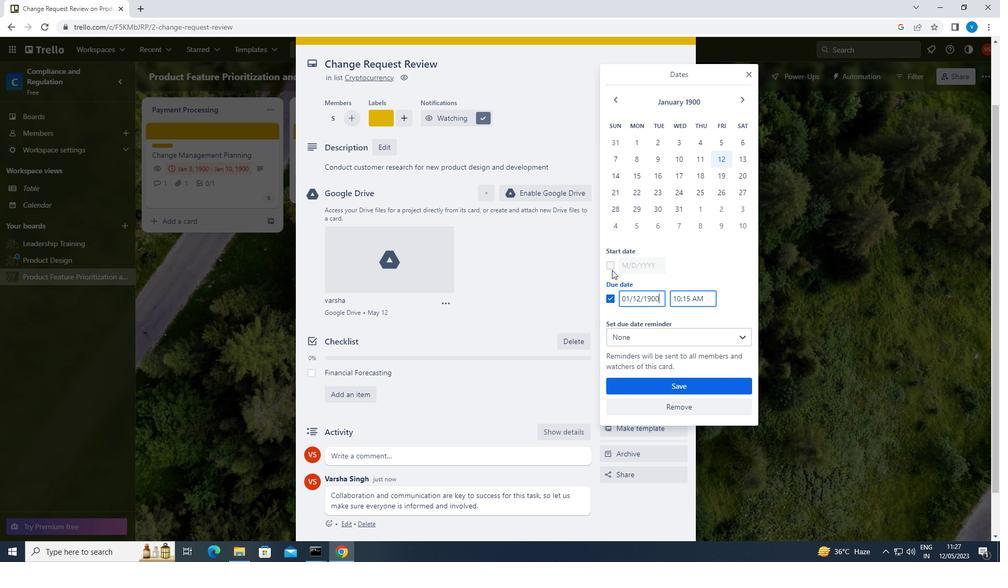 
Action: Mouse pressed left at (611, 265)
Screenshot: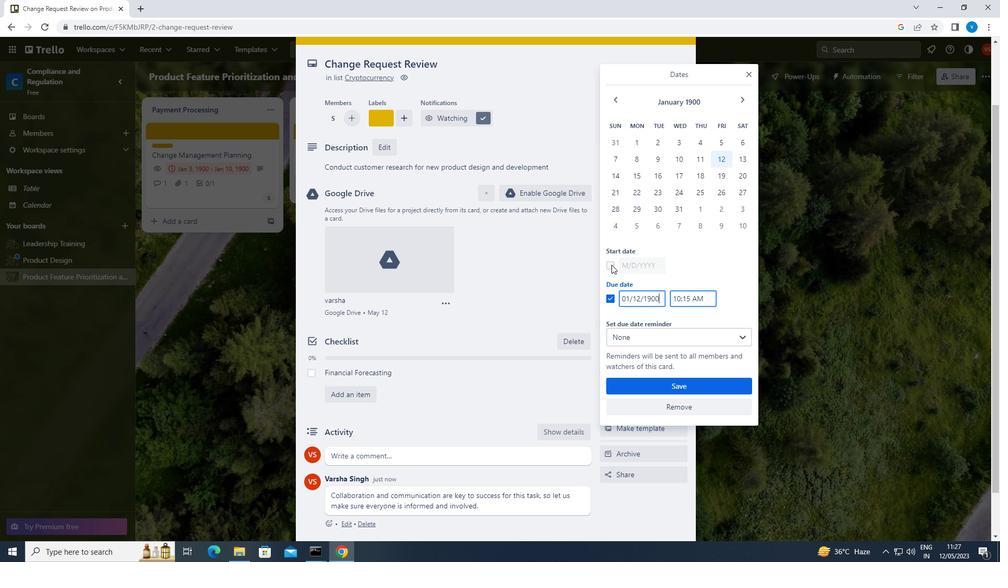 
Action: Mouse moved to (662, 266)
Screenshot: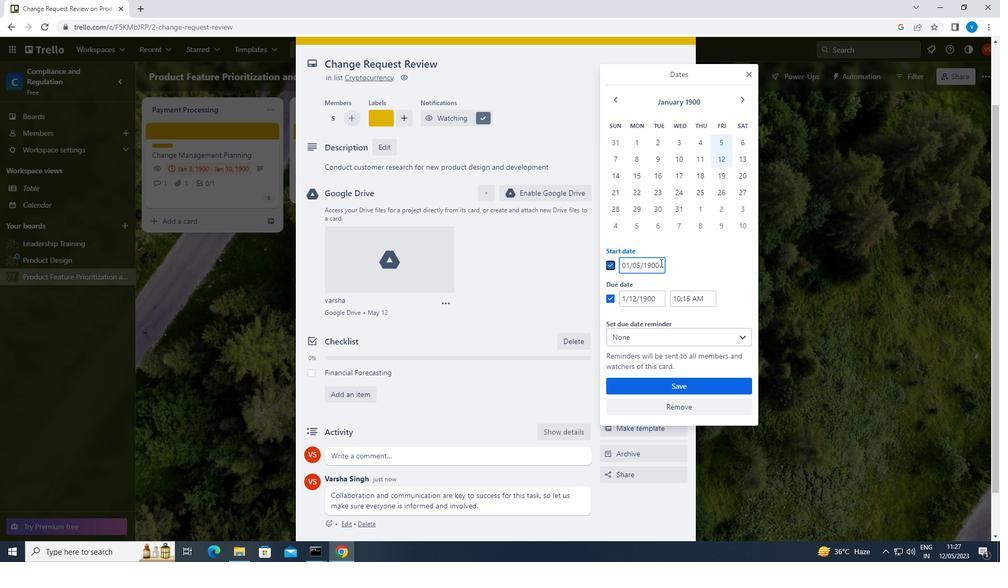 
Action: Mouse pressed left at (662, 266)
Screenshot: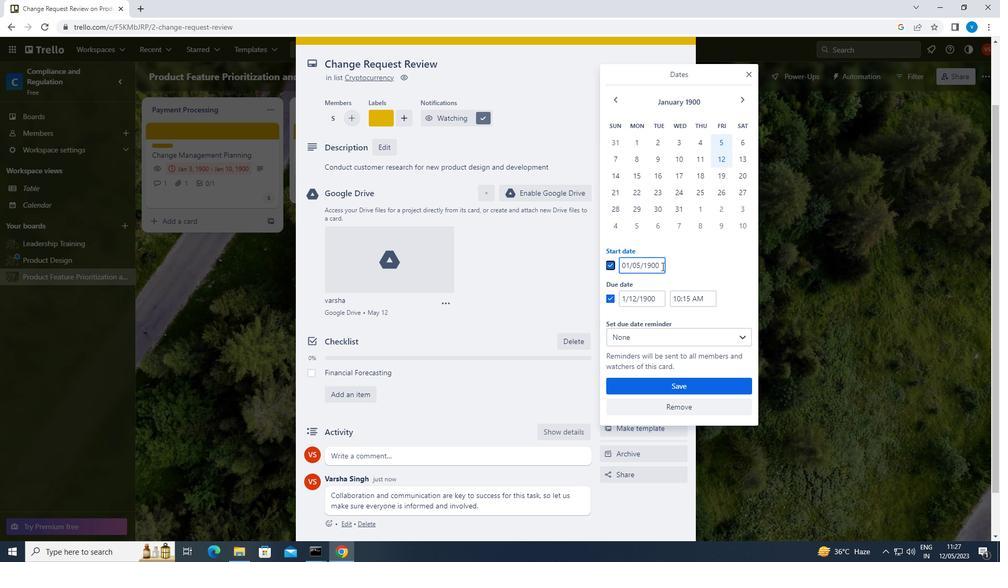 
Action: Key pressed <Key.backspace><Key.backspace><Key.backspace><Key.backspace><Key.backspace><Key.backspace><Key.backspace><Key.backspace><Key.backspace><Key.backspace><Key.backspace><Key.backspace><Key.backspace><Key.backspace><Key.backspace>01/06/1900
Screenshot: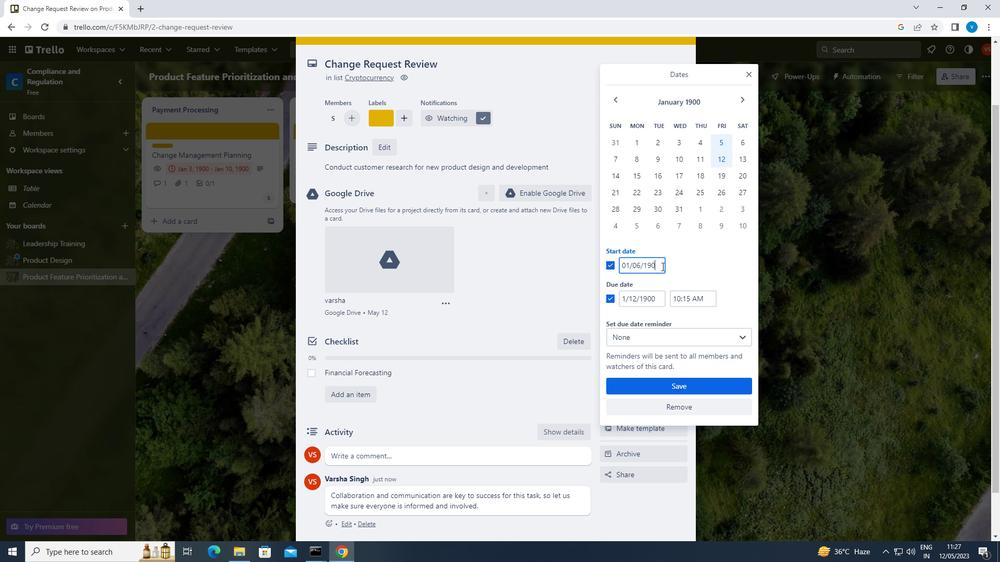 
Action: Mouse moved to (661, 299)
Screenshot: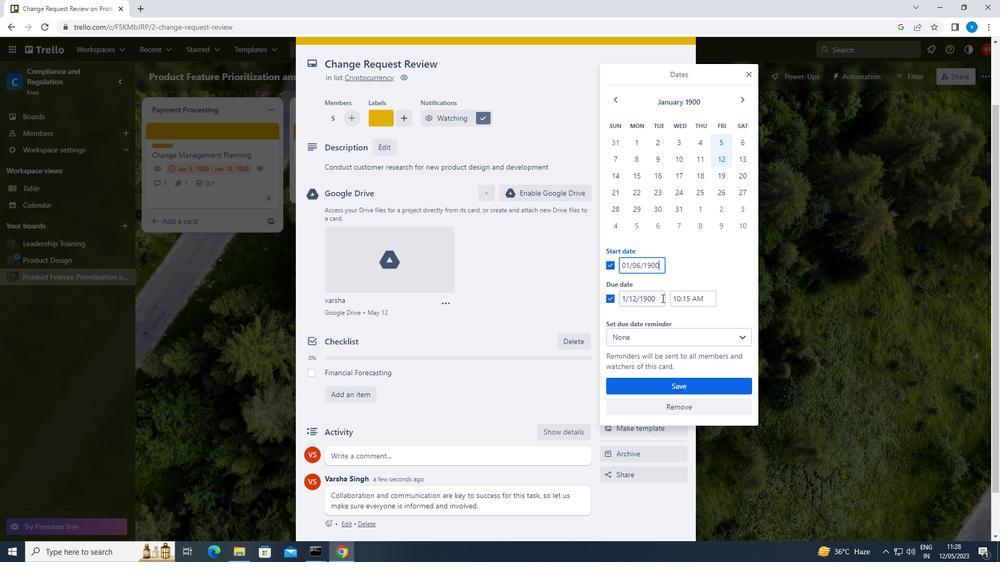 
Action: Mouse pressed left at (661, 299)
Screenshot: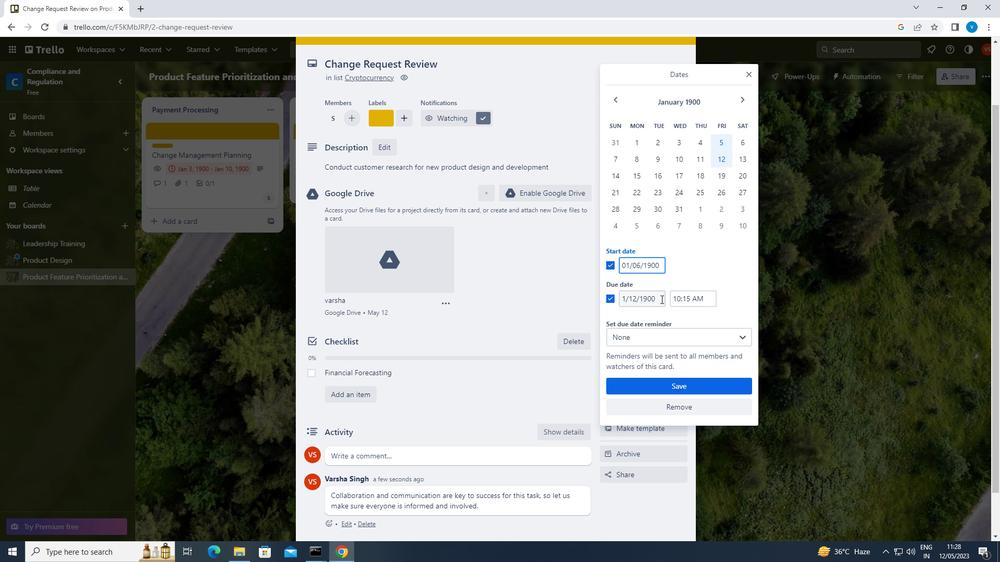 
Action: Key pressed <Key.backspace><Key.backspace><Key.backspace><Key.backspace><Key.backspace><Key.backspace><Key.backspace><Key.backspace><Key.backspace><Key.backspace><Key.backspace>01/13/1900
Screenshot: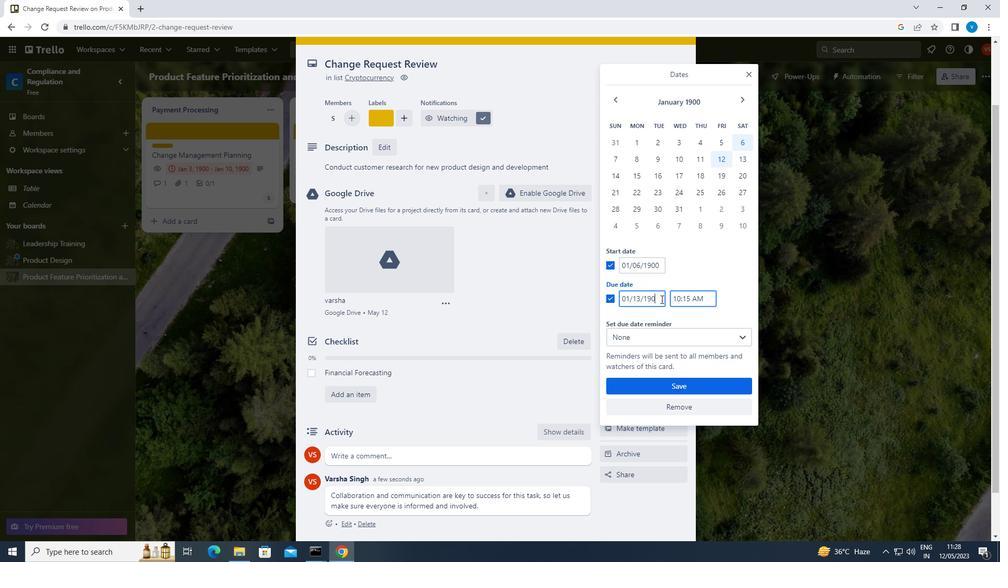 
Action: Mouse moved to (669, 392)
Screenshot: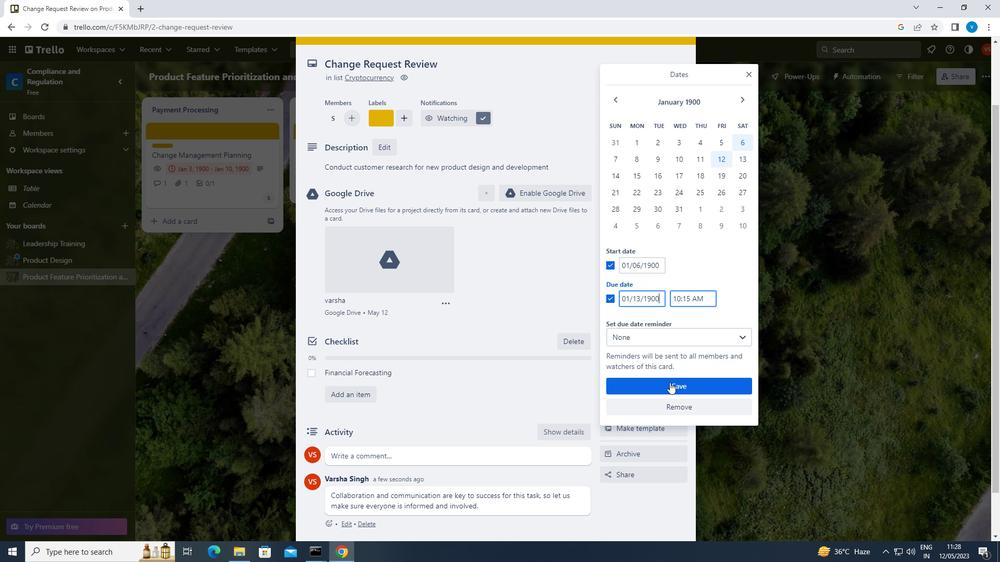 
Action: Mouse pressed left at (669, 392)
Screenshot: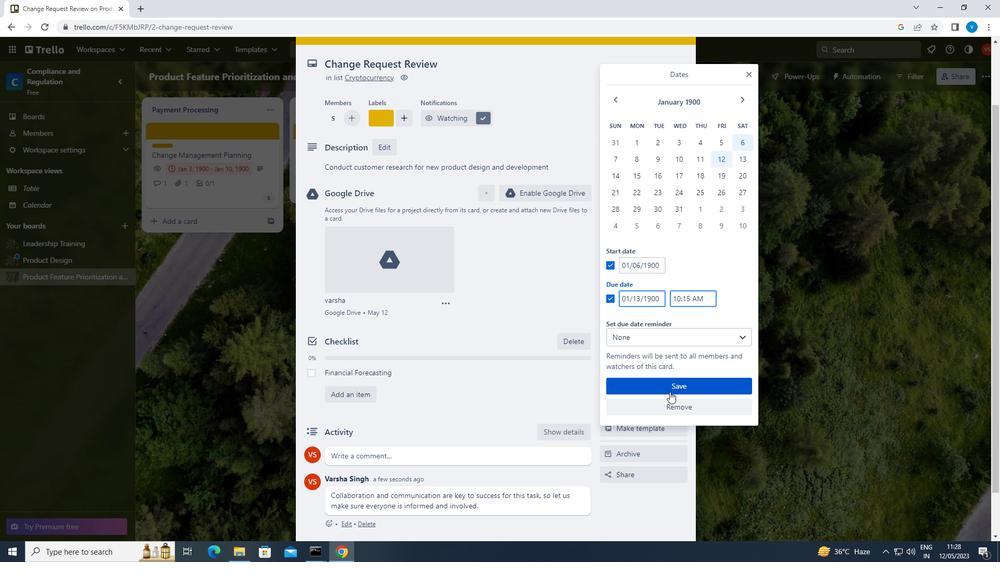 
